 Task: Explore Airbnb accommodation in Ashgabat, Turkmenistan from 2nd December, 2023 to 5th December, 2023 for 1 adult.1  bedroom having 1 bed and 1 bathroom. Property type can be hotel. Booking option can be shelf check-in. Look for 4 properties as per requirement.
Action: Mouse moved to (563, 80)
Screenshot: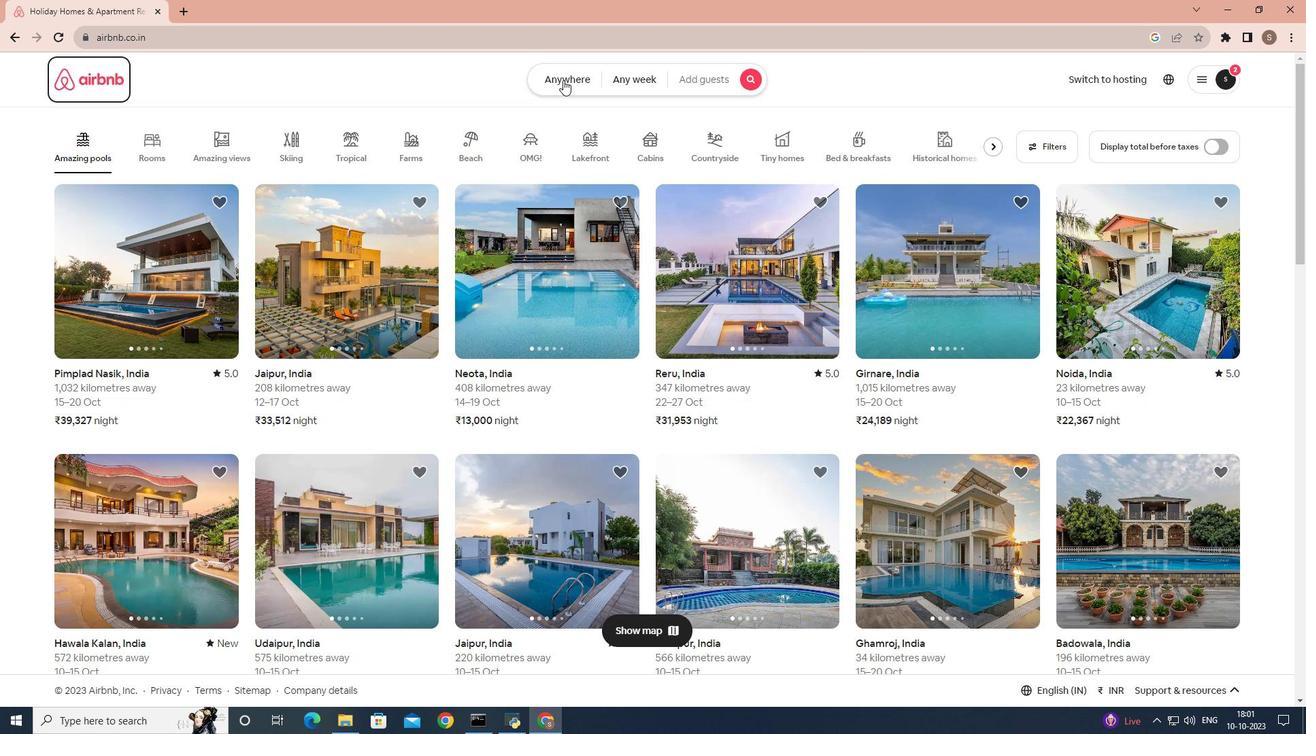 
Action: Mouse pressed left at (563, 80)
Screenshot: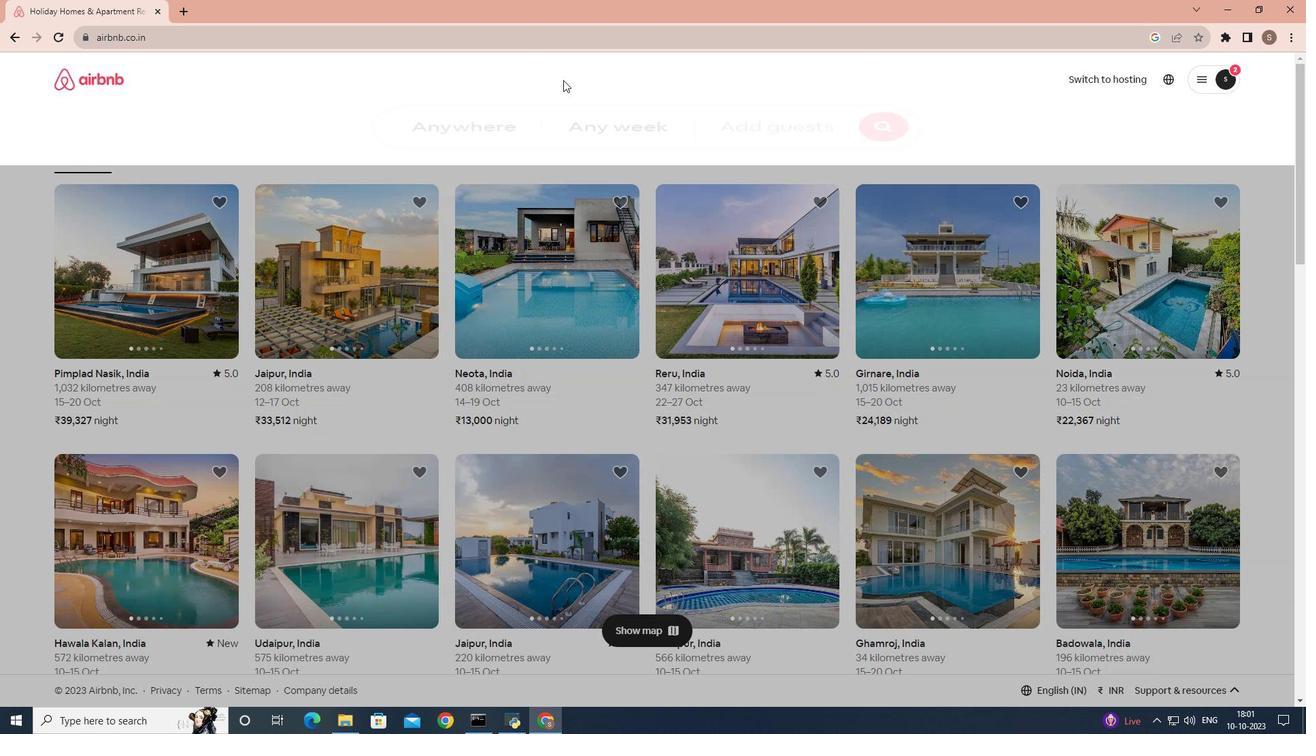 
Action: Mouse moved to (515, 125)
Screenshot: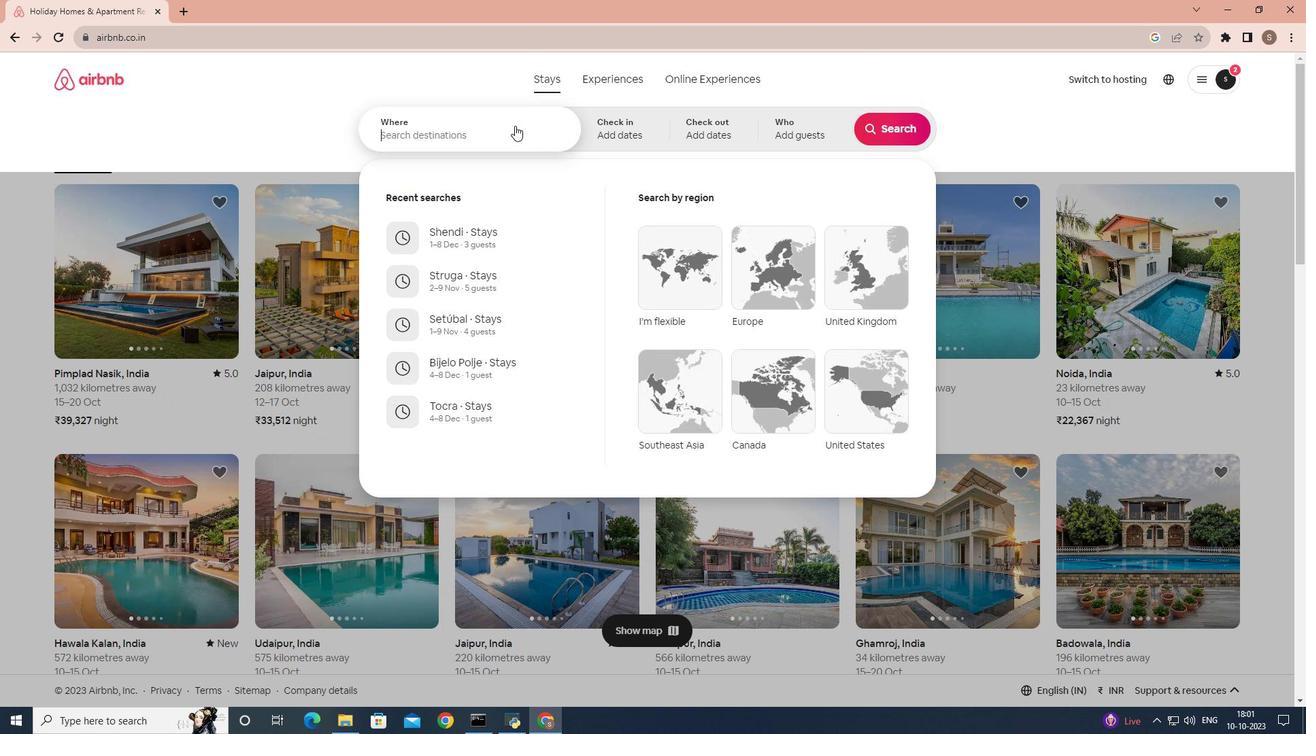 
Action: Mouse pressed left at (515, 125)
Screenshot: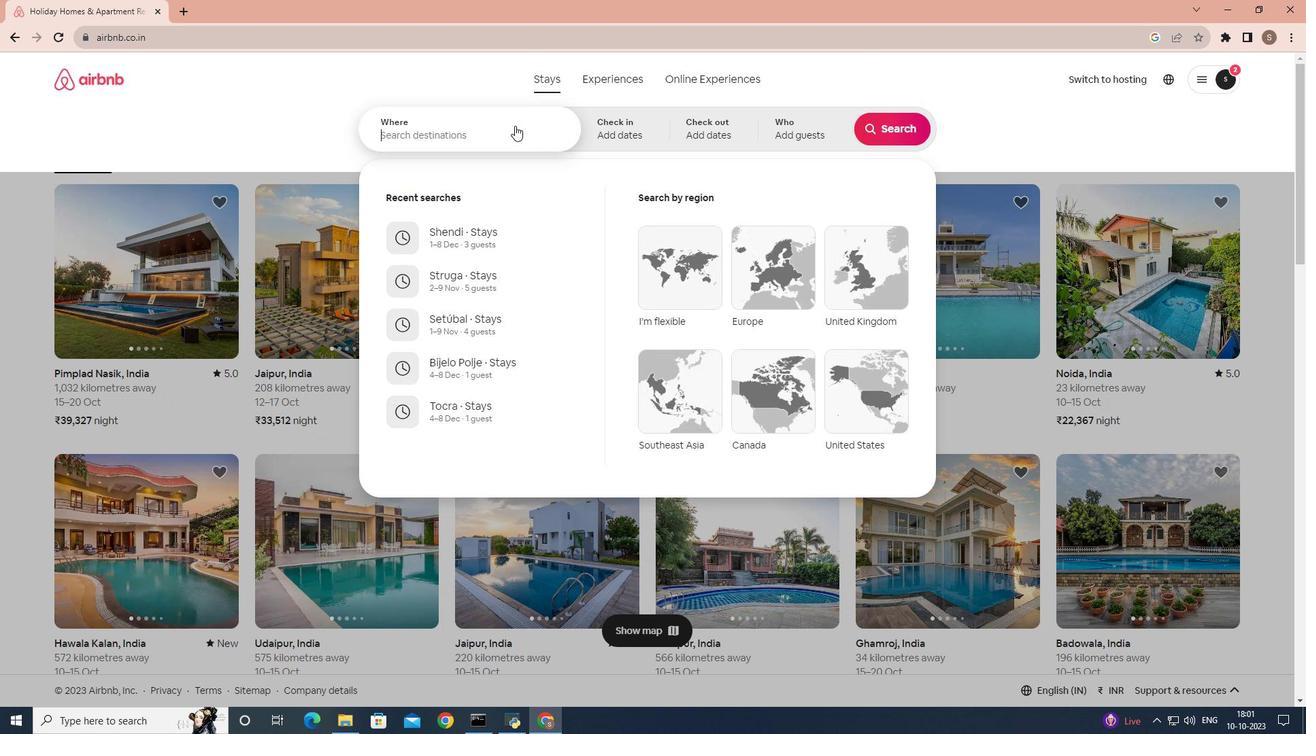 
Action: Key pressed <Key.shift>Ashgabat,<Key.space><Key.shift>Turkmenistan
Screenshot: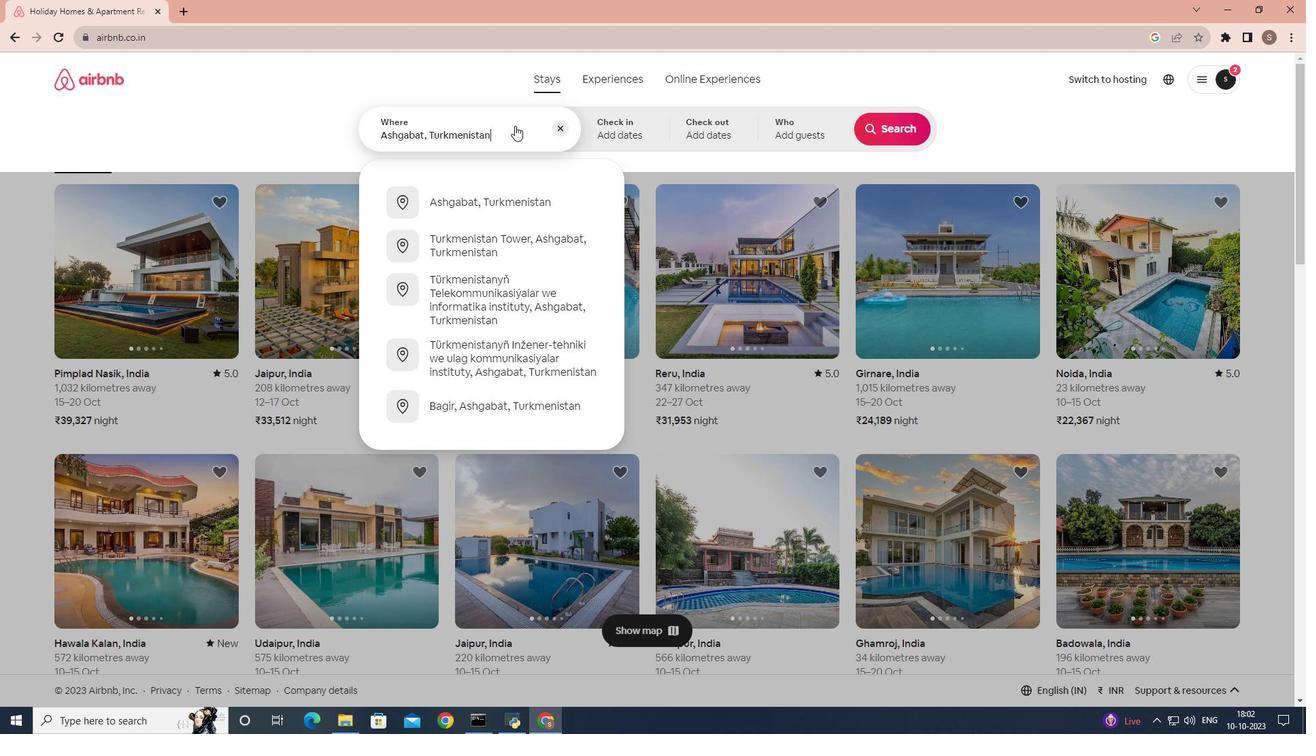 
Action: Mouse moved to (526, 191)
Screenshot: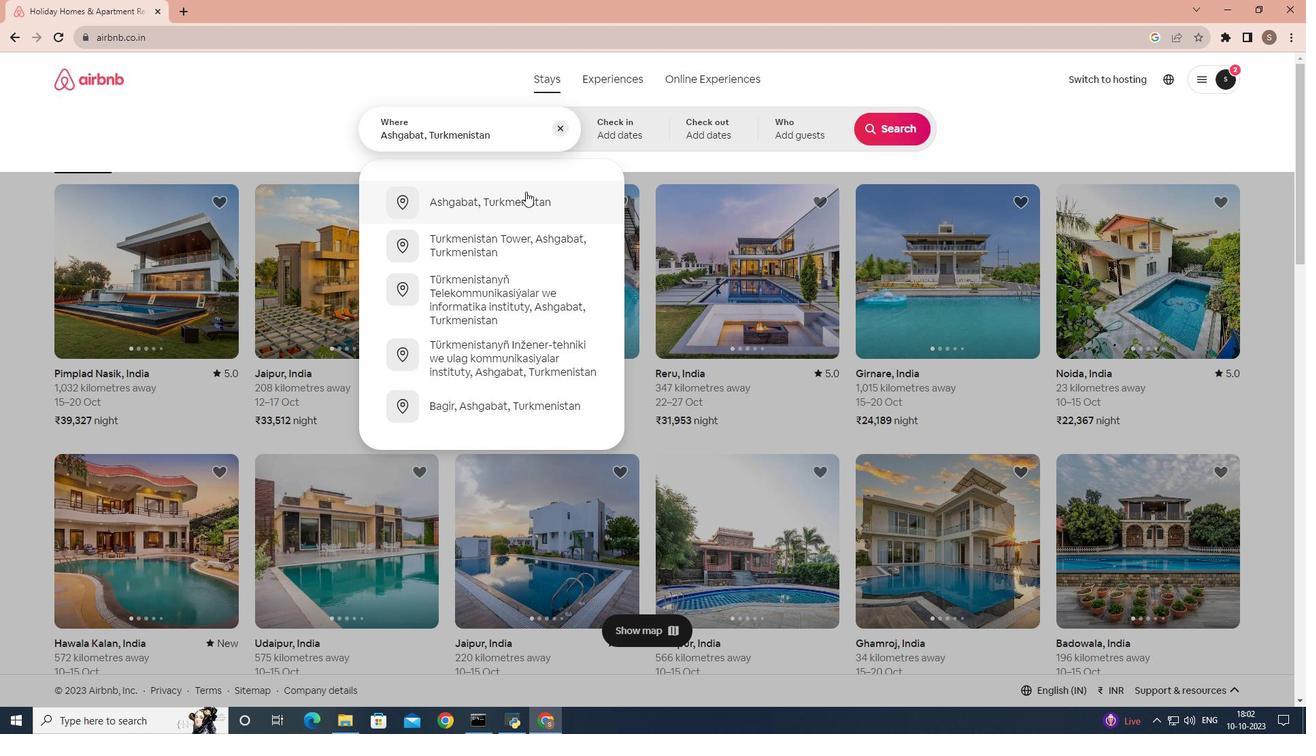 
Action: Mouse pressed left at (526, 191)
Screenshot: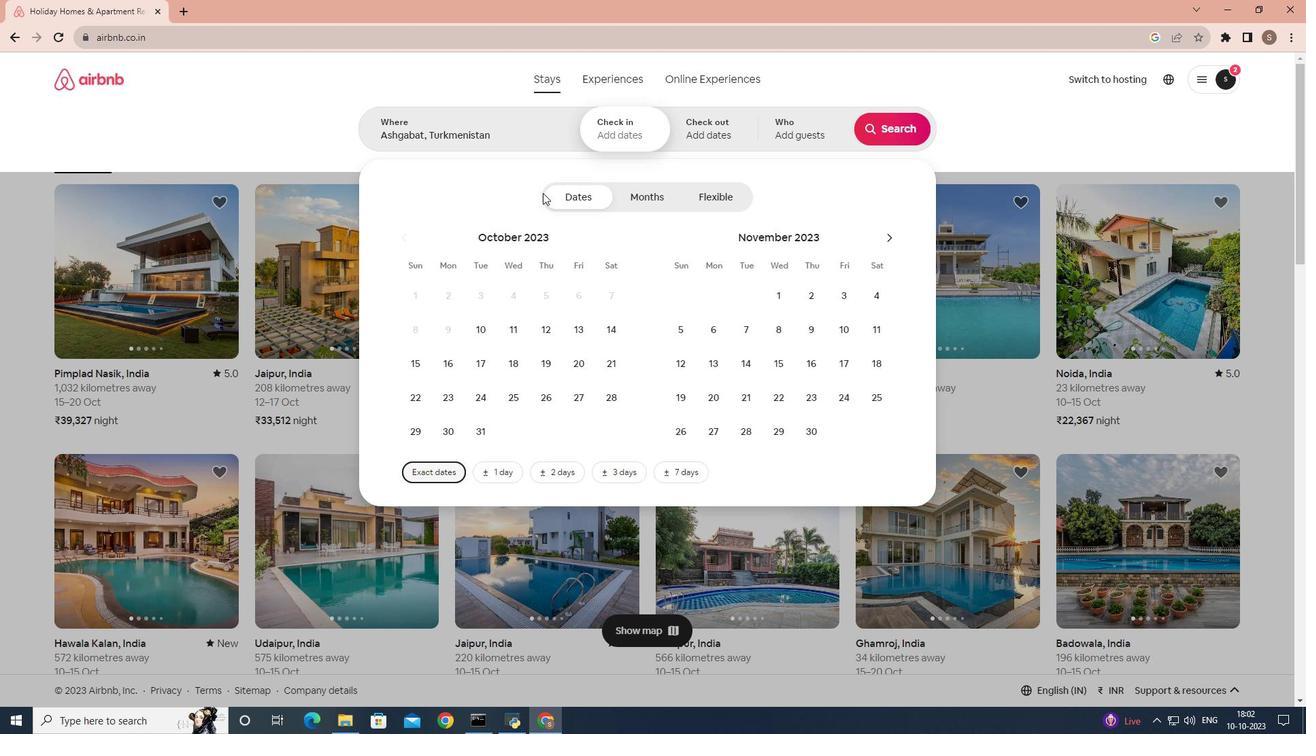 
Action: Mouse moved to (887, 231)
Screenshot: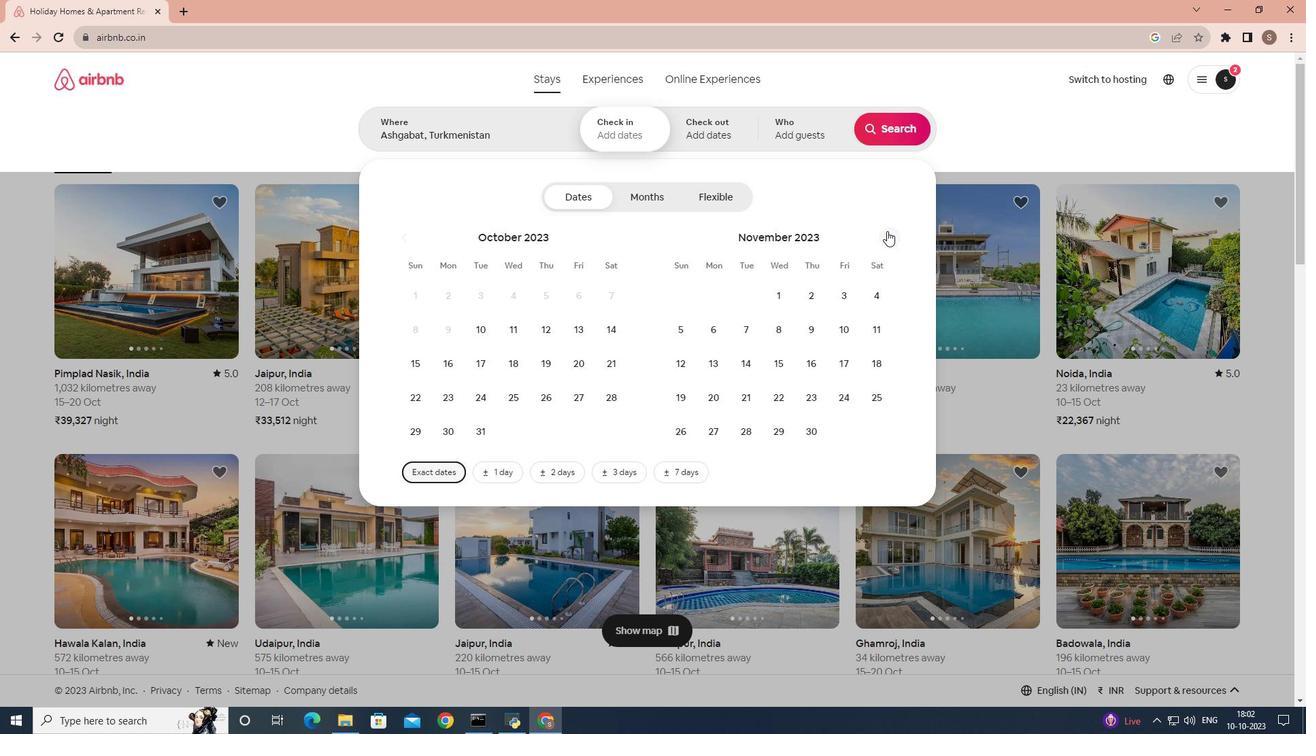 
Action: Mouse pressed left at (887, 231)
Screenshot: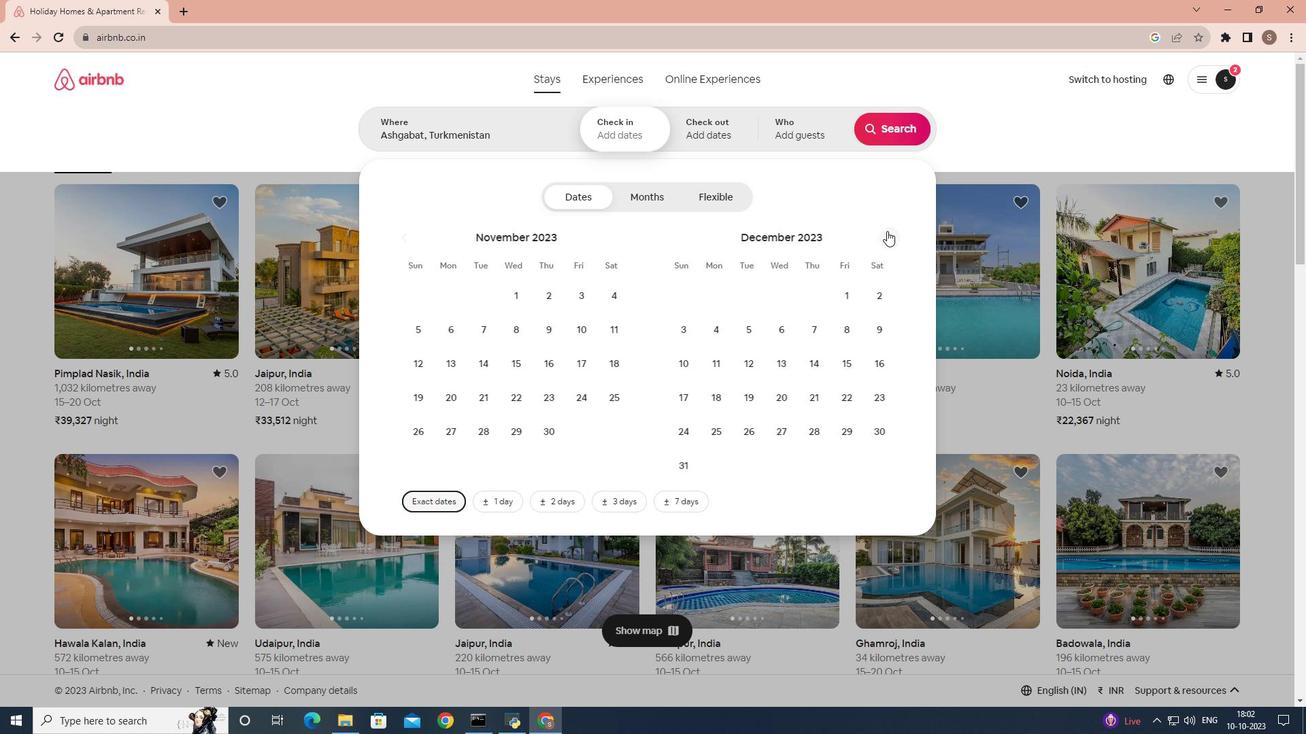 
Action: Mouse moved to (871, 301)
Screenshot: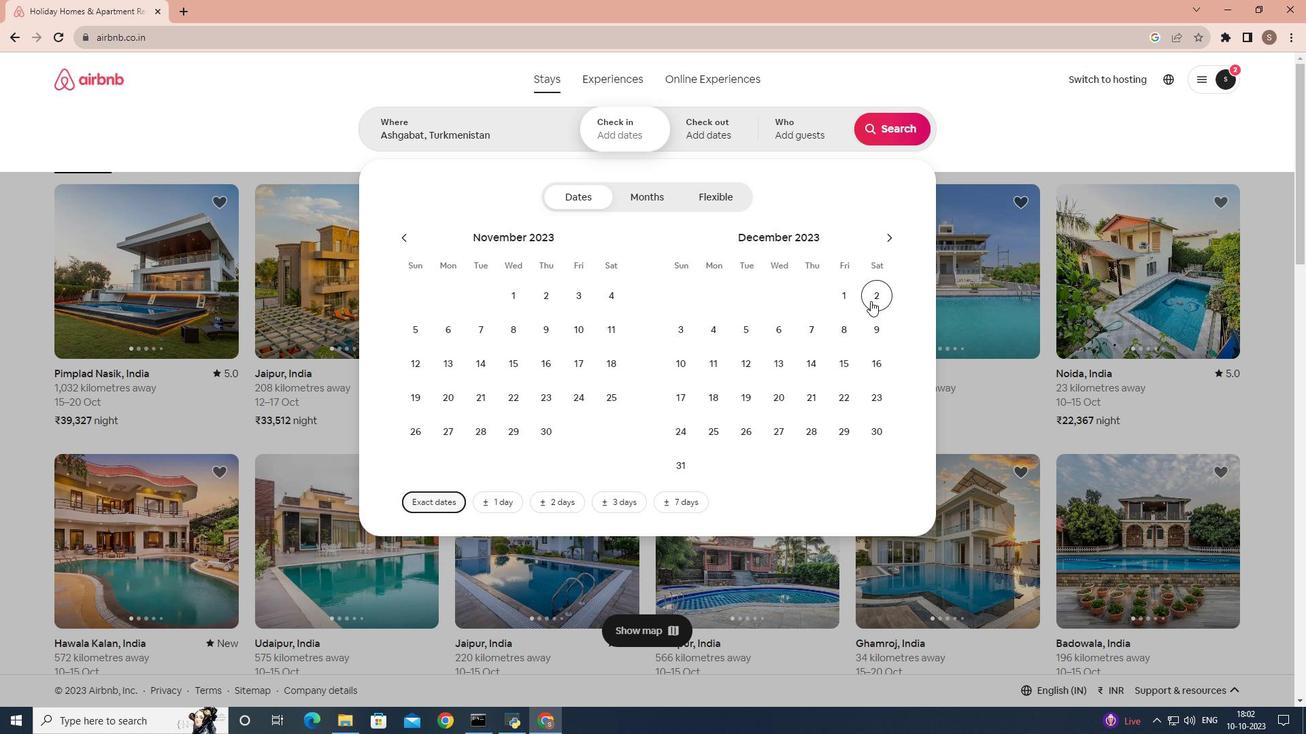 
Action: Mouse pressed left at (871, 301)
Screenshot: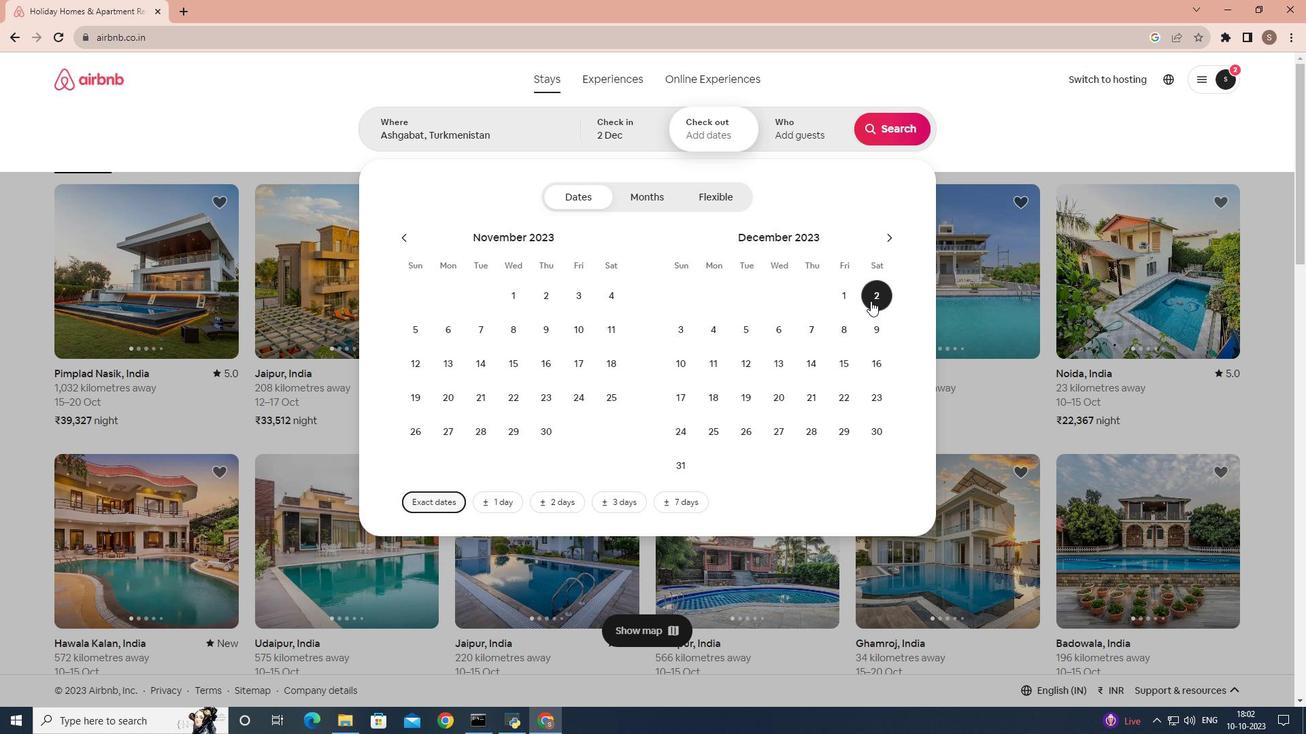 
Action: Mouse moved to (745, 331)
Screenshot: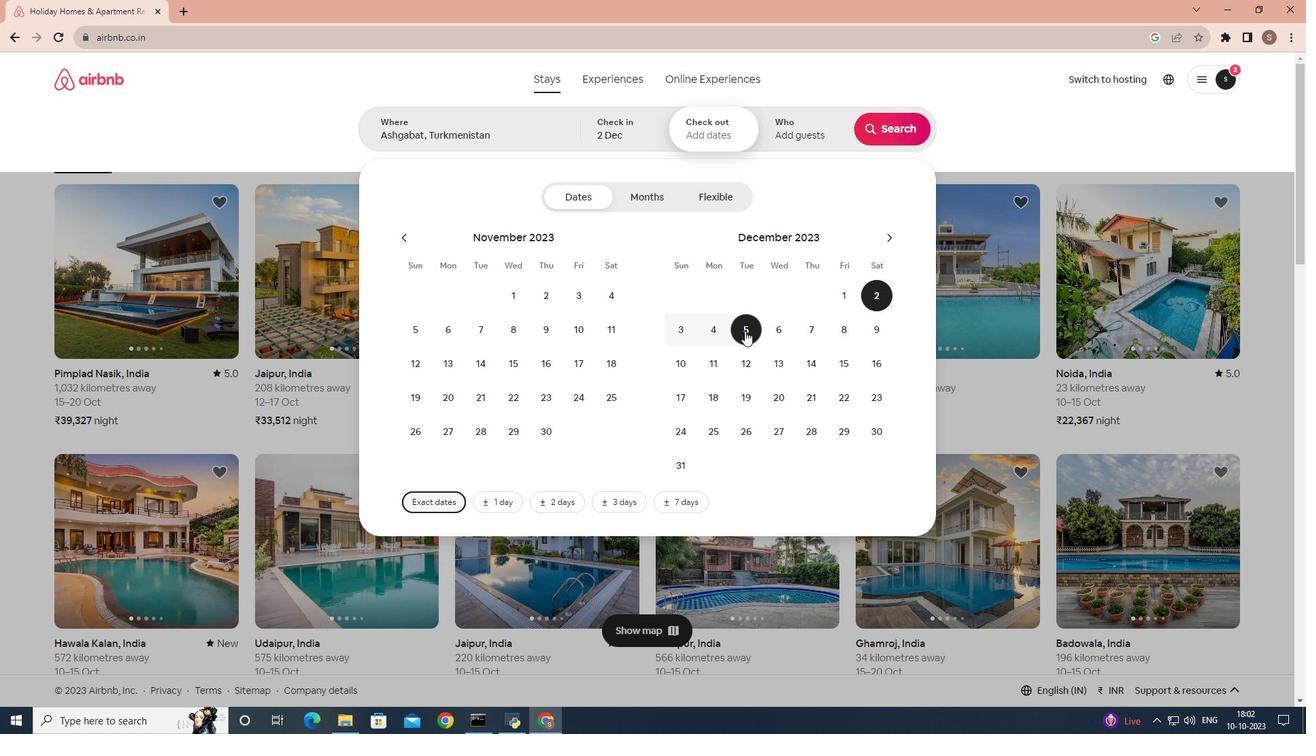 
Action: Mouse pressed left at (745, 331)
Screenshot: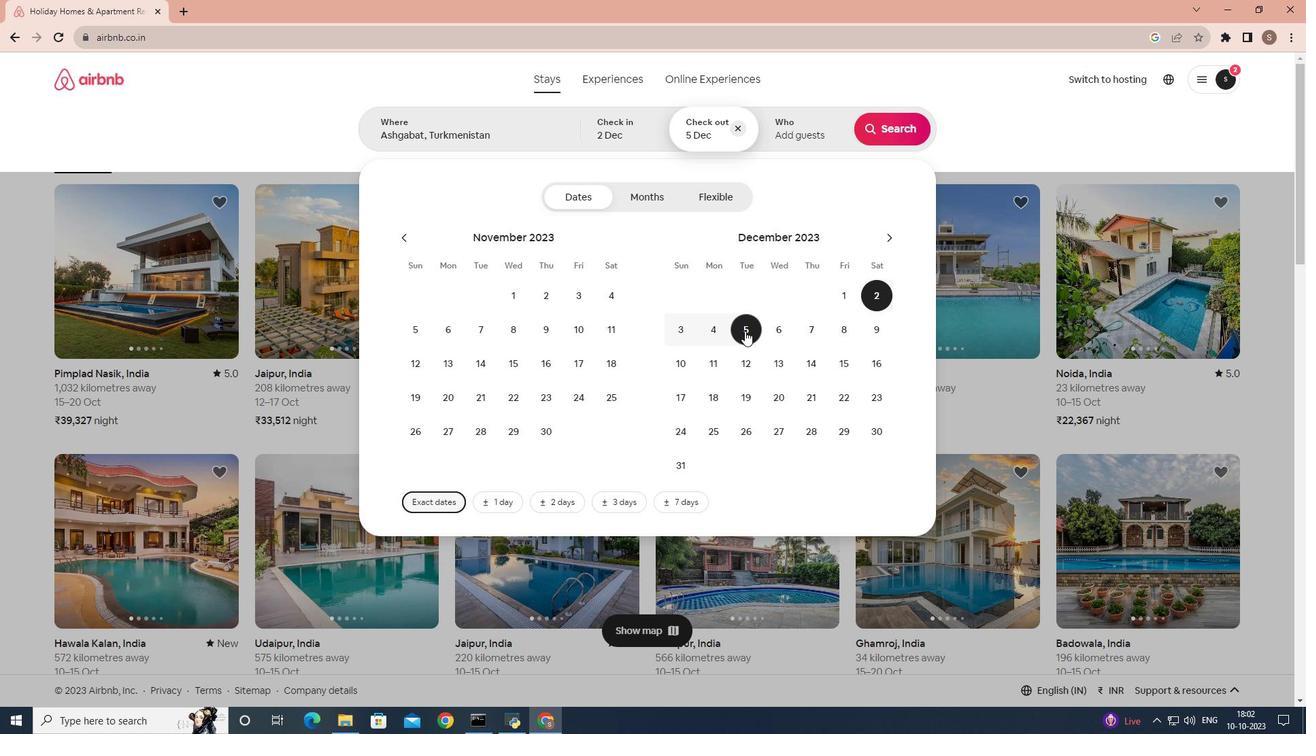 
Action: Mouse moved to (815, 142)
Screenshot: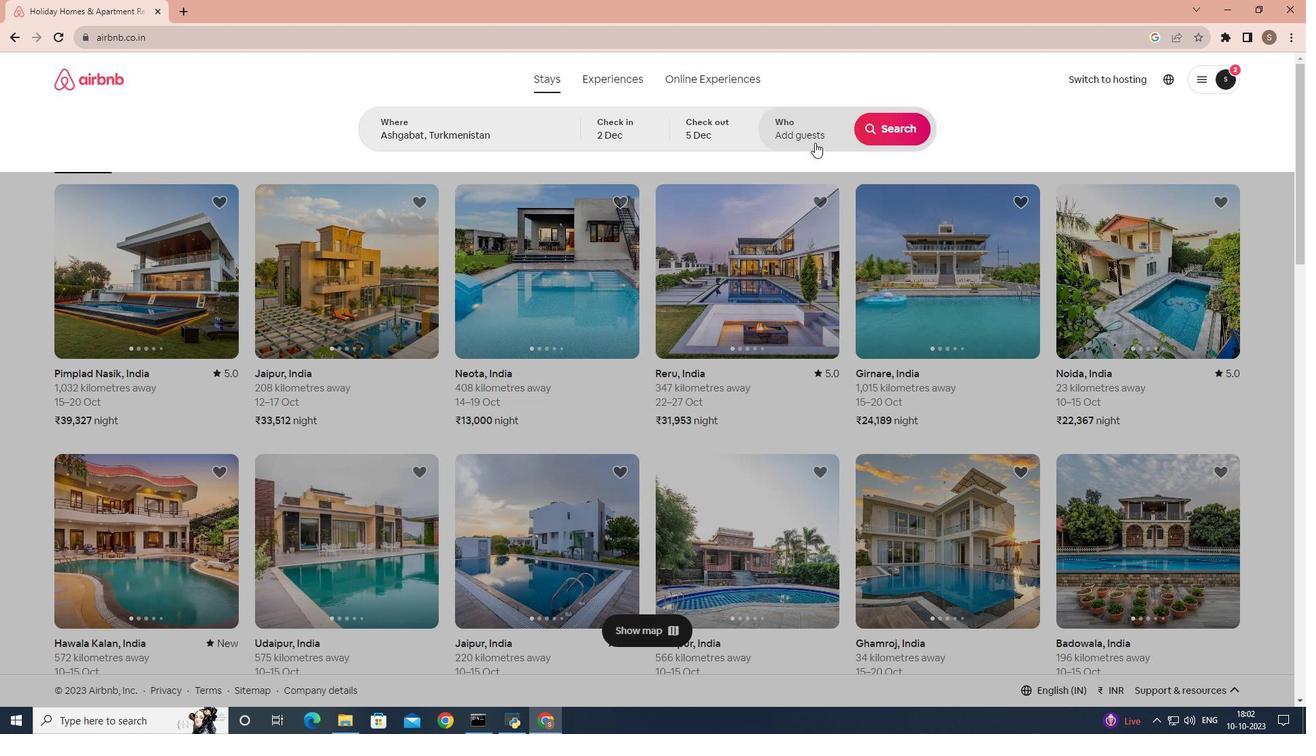 
Action: Mouse pressed left at (815, 142)
Screenshot: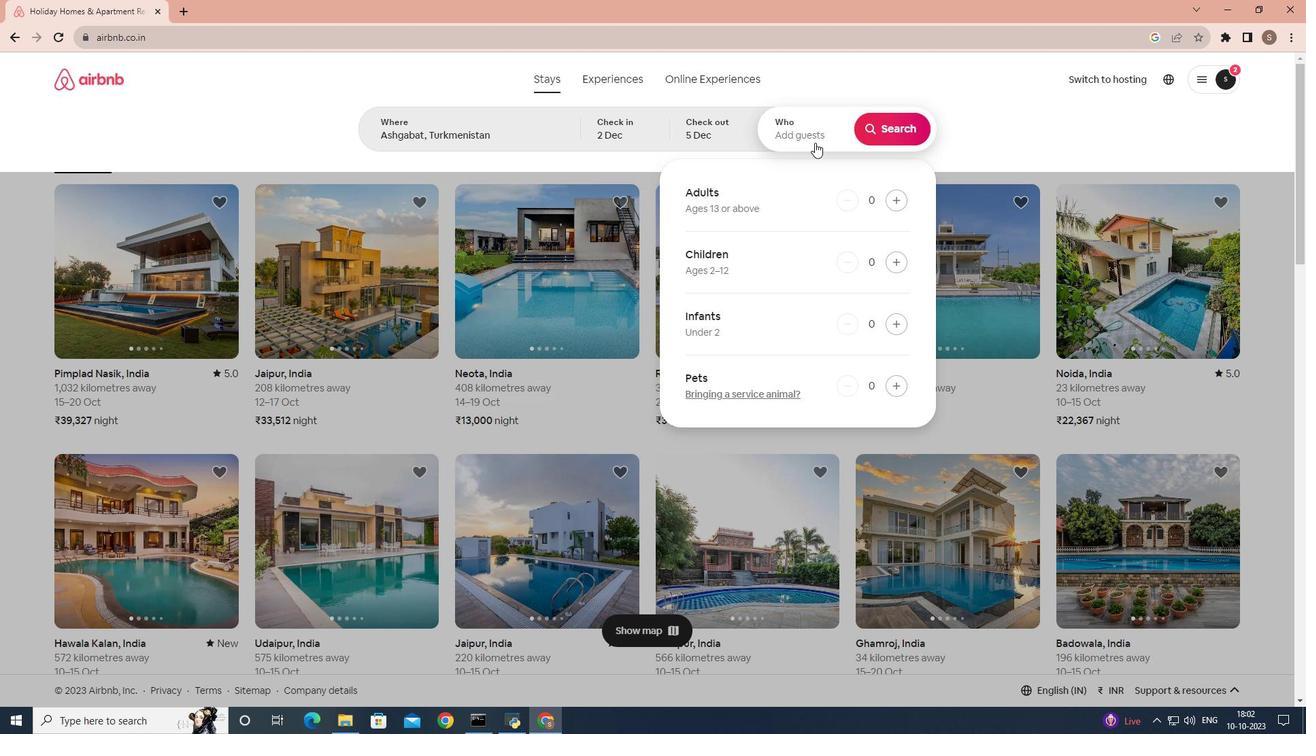 
Action: Mouse moved to (896, 198)
Screenshot: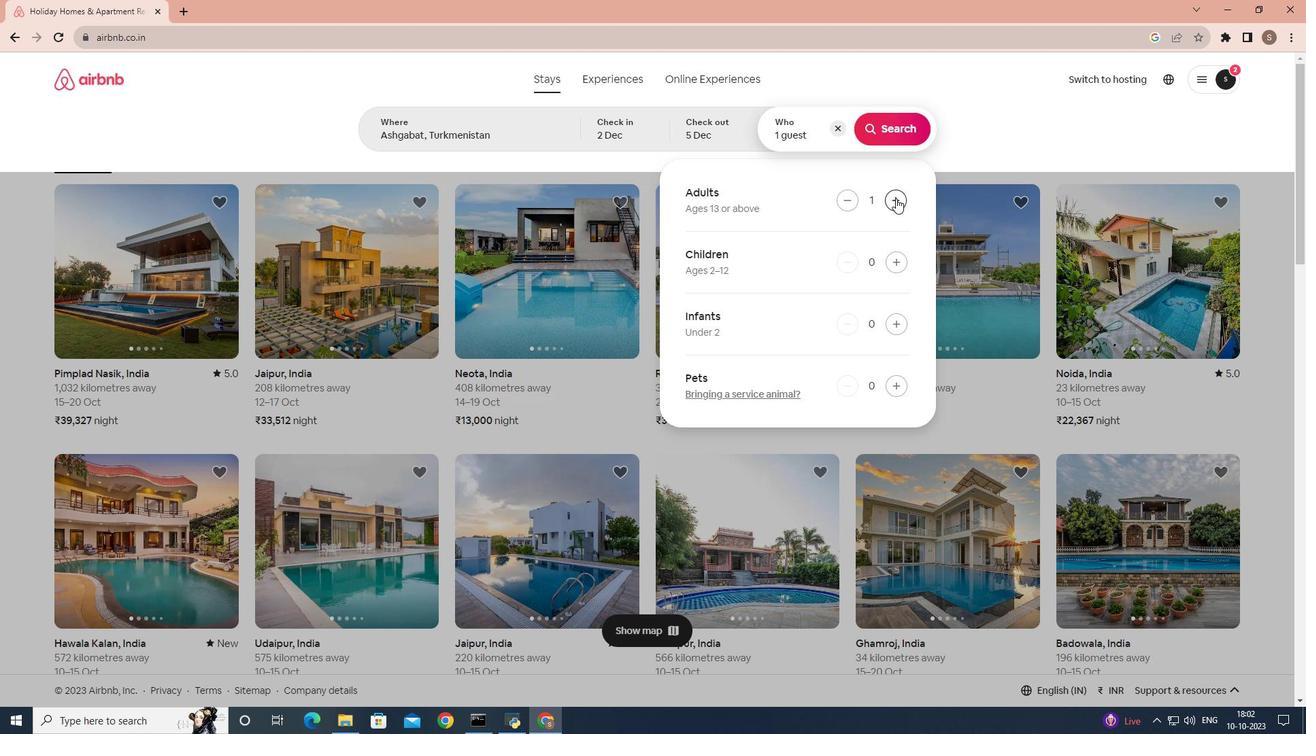 
Action: Mouse pressed left at (896, 198)
Screenshot: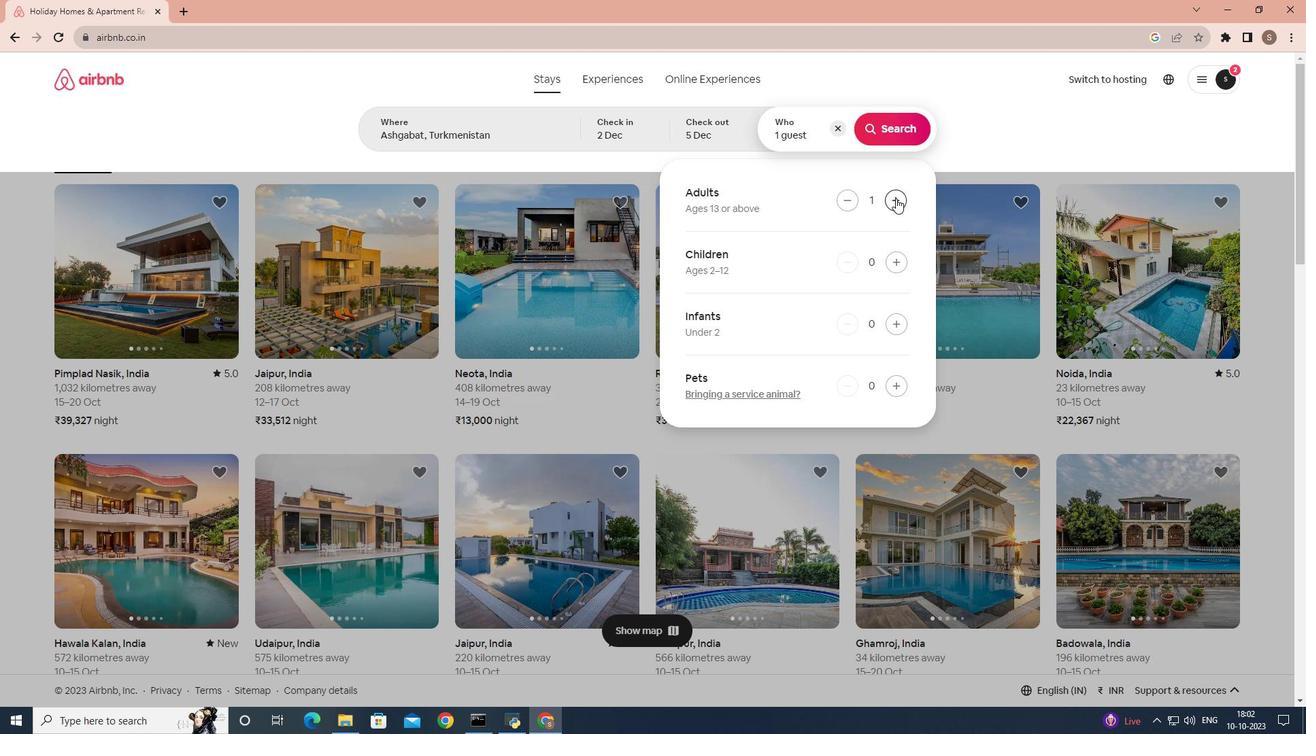 
Action: Mouse moved to (895, 125)
Screenshot: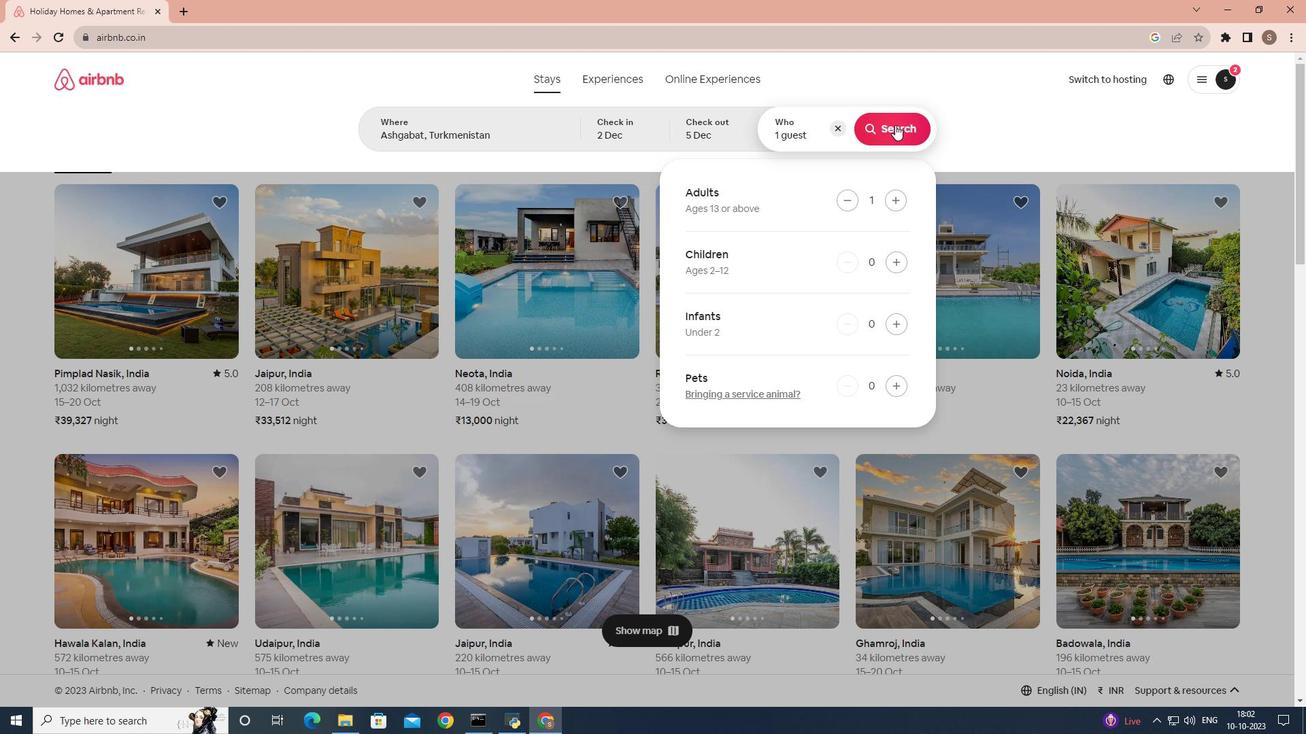 
Action: Mouse pressed left at (895, 125)
Screenshot: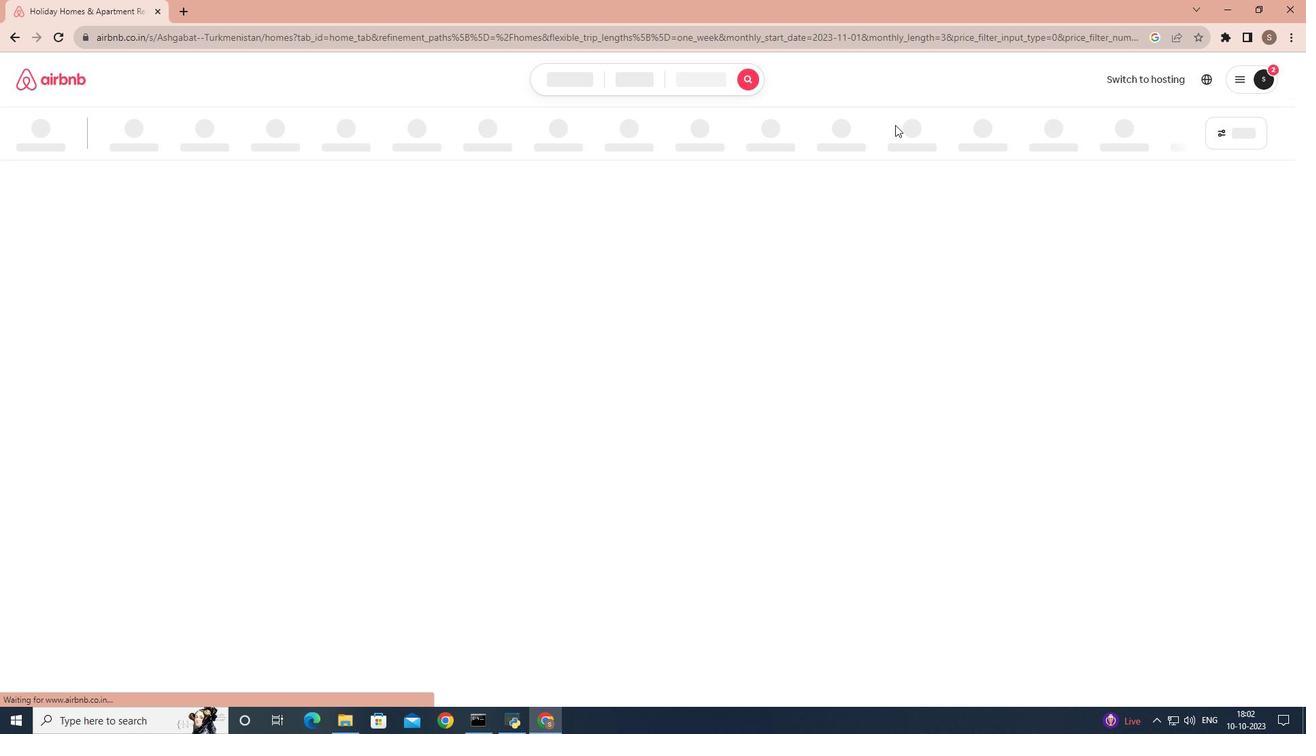 
Action: Mouse moved to (1086, 138)
Screenshot: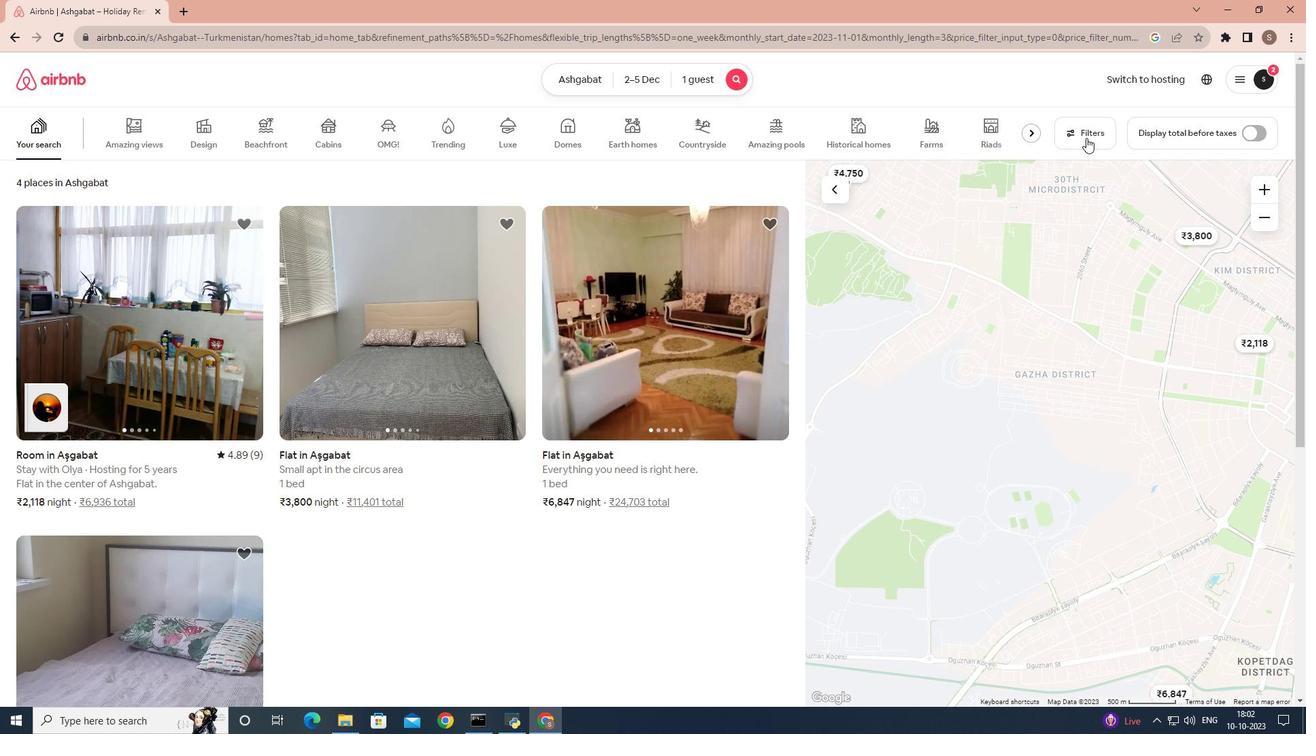 
Action: Mouse pressed left at (1086, 138)
Screenshot: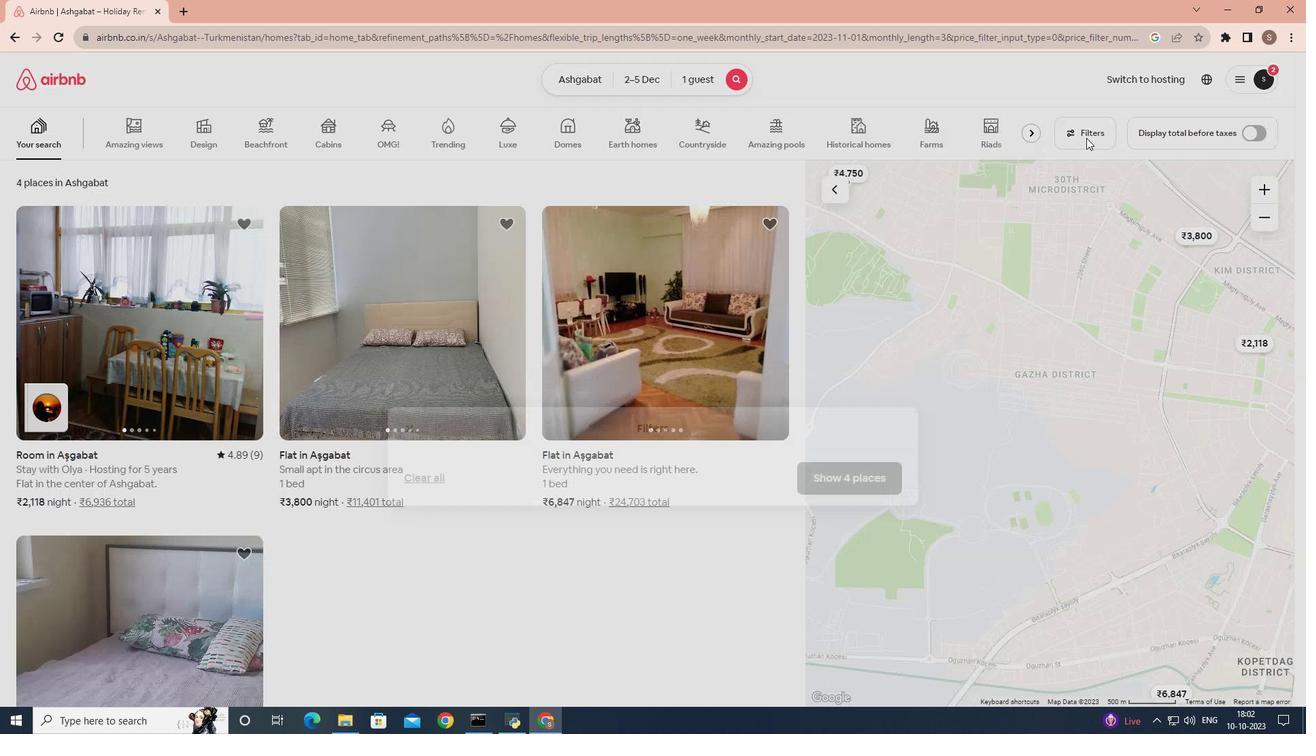 
Action: Mouse moved to (598, 362)
Screenshot: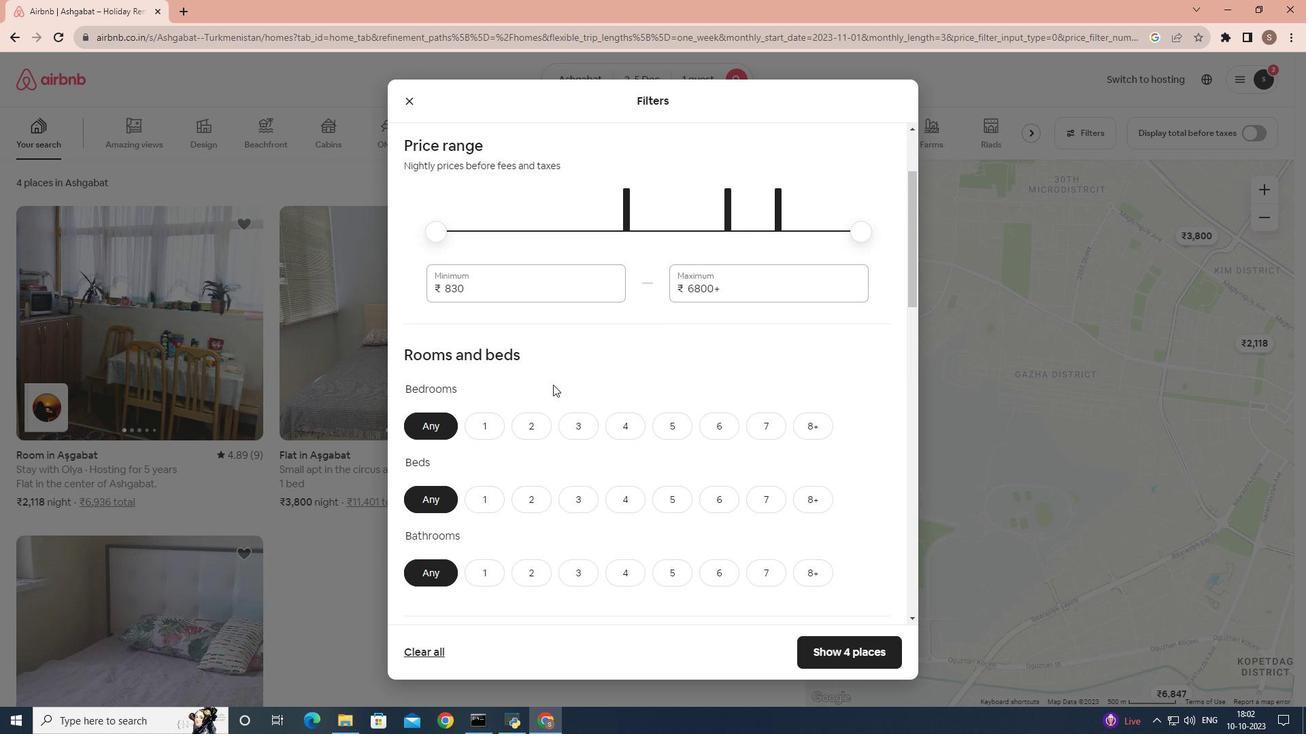 
Action: Mouse scrolled (598, 361) with delta (0, 0)
Screenshot: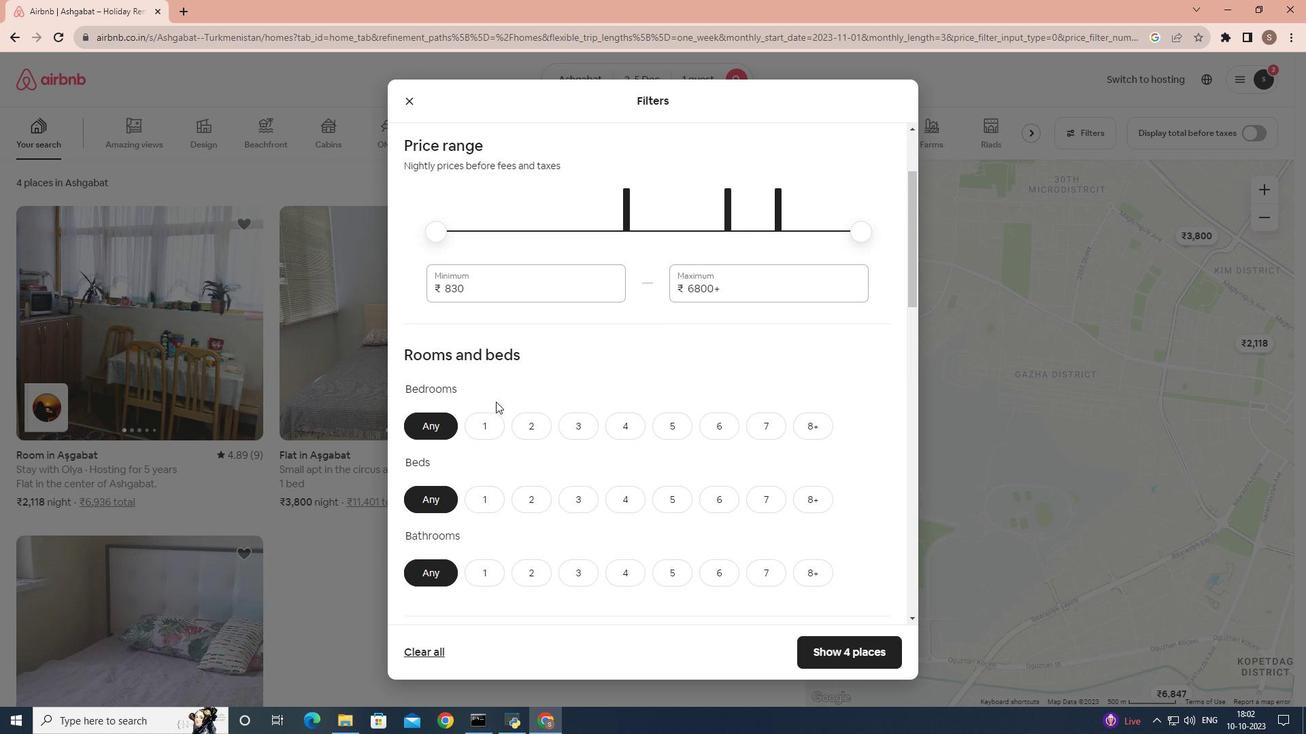 
Action: Mouse moved to (598, 362)
Screenshot: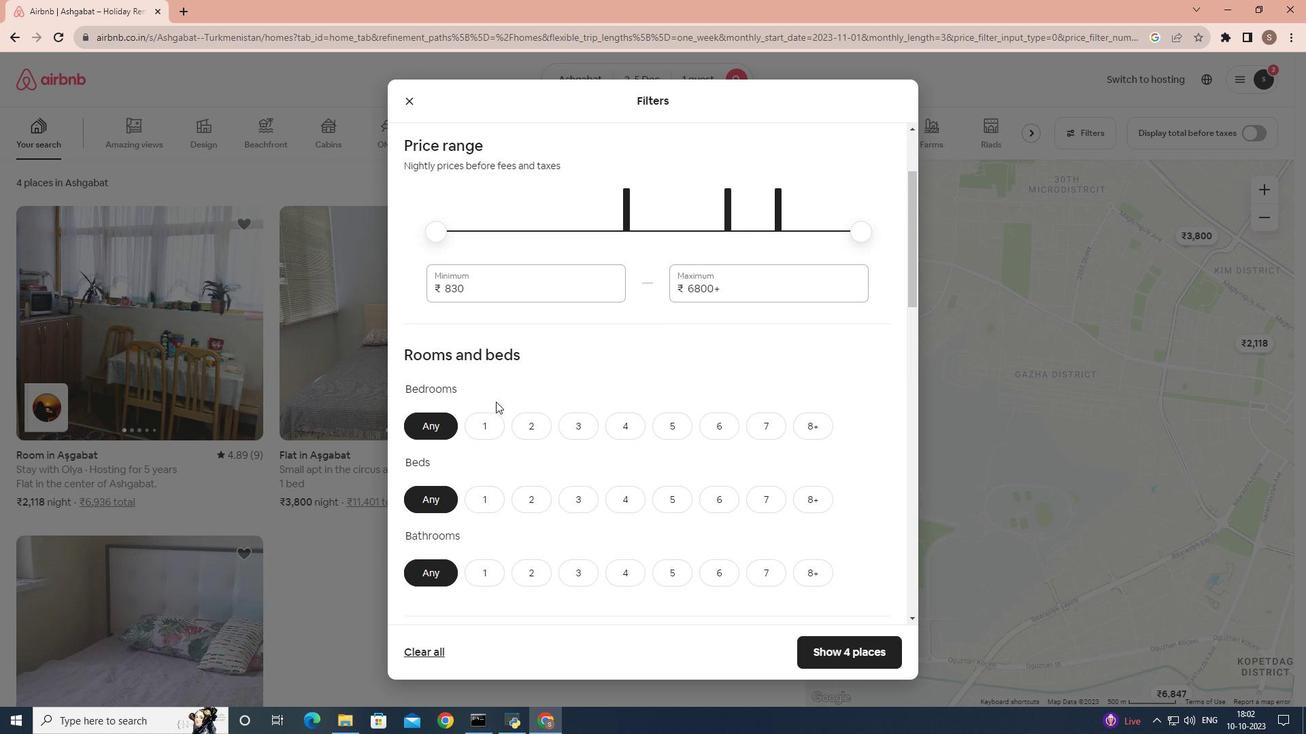 
Action: Mouse scrolled (598, 361) with delta (0, 0)
Screenshot: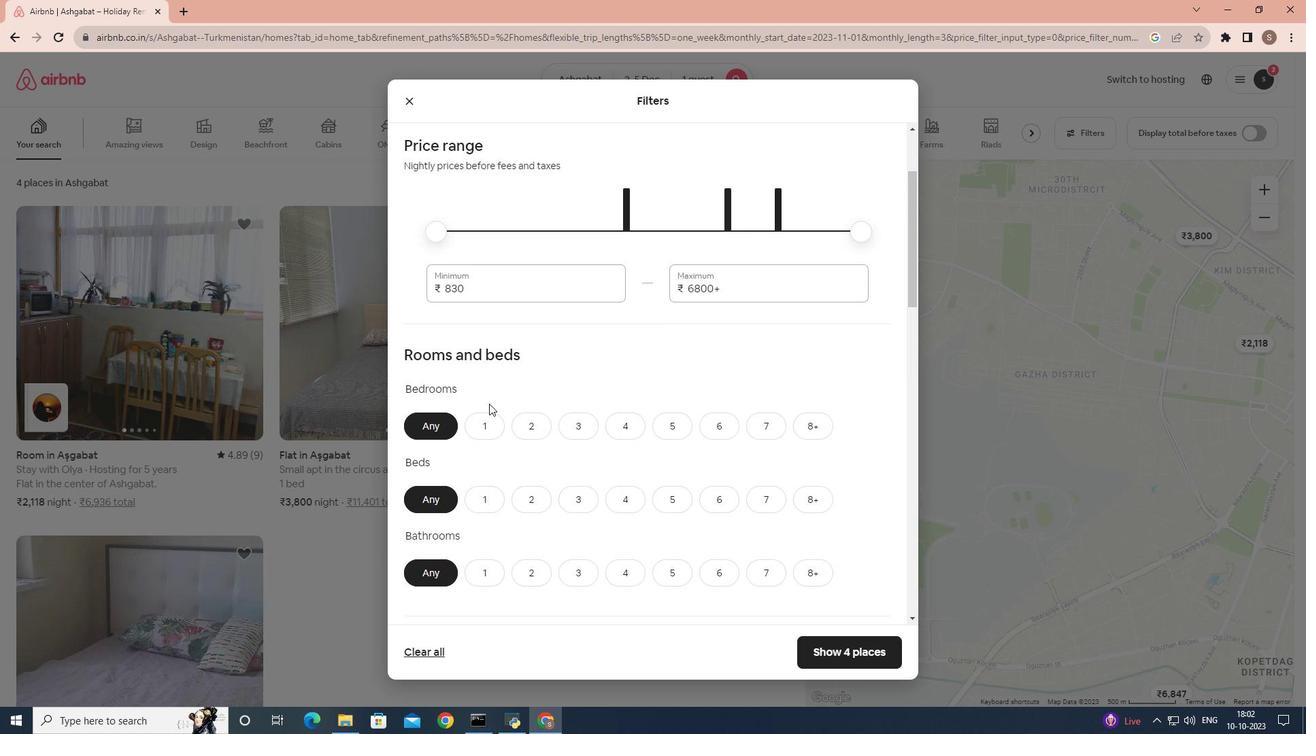 
Action: Mouse moved to (483, 422)
Screenshot: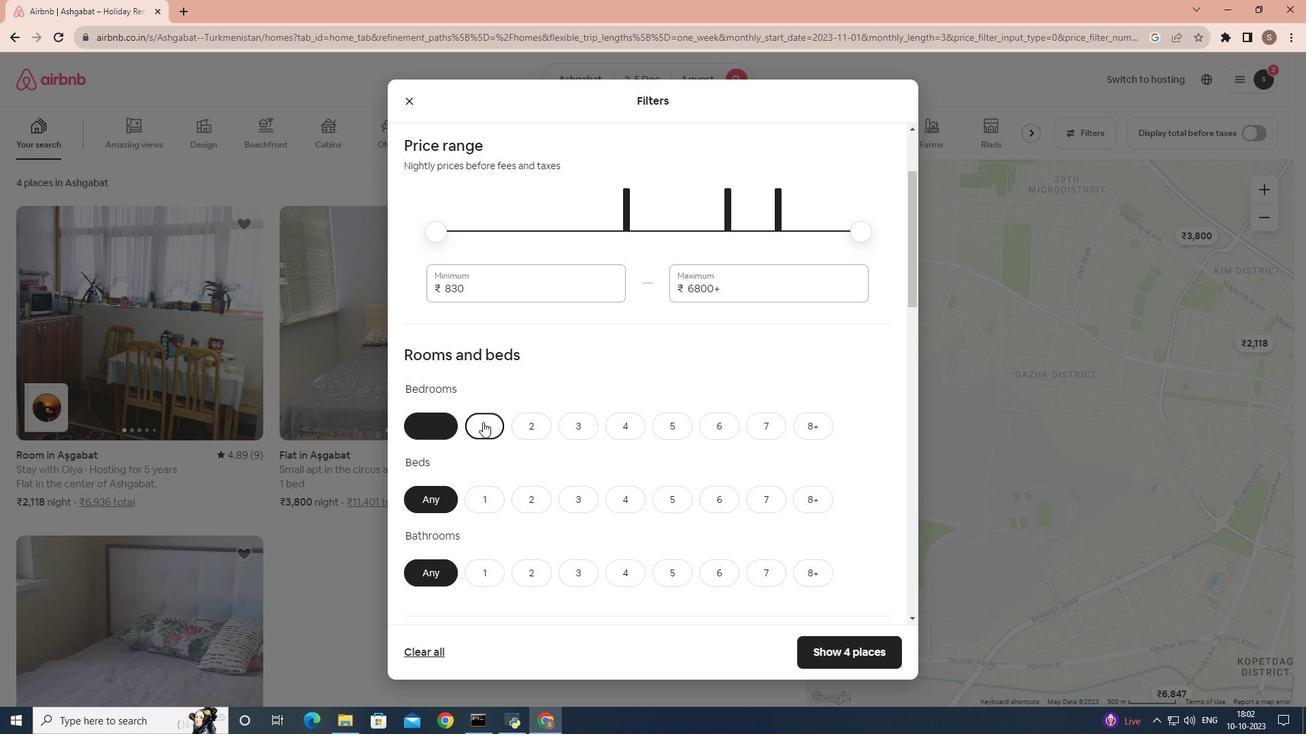 
Action: Mouse pressed left at (483, 422)
Screenshot: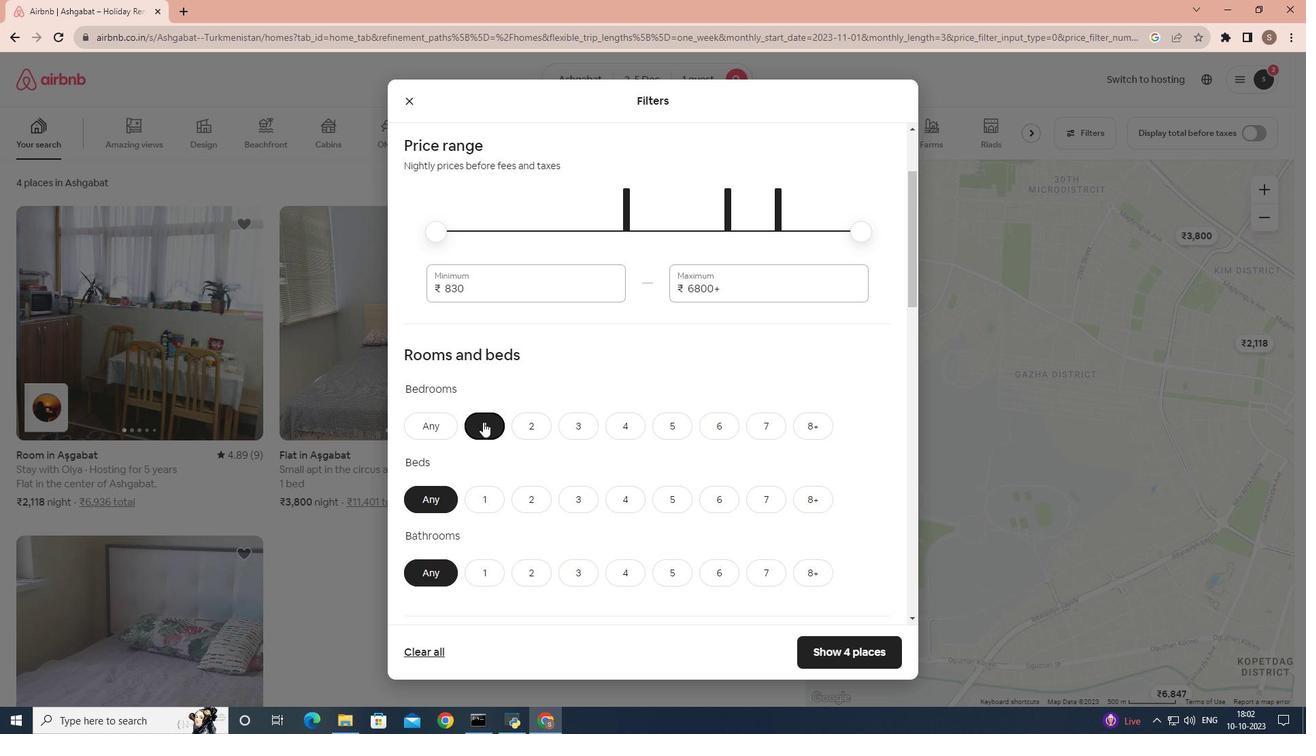 
Action: Mouse scrolled (483, 421) with delta (0, 0)
Screenshot: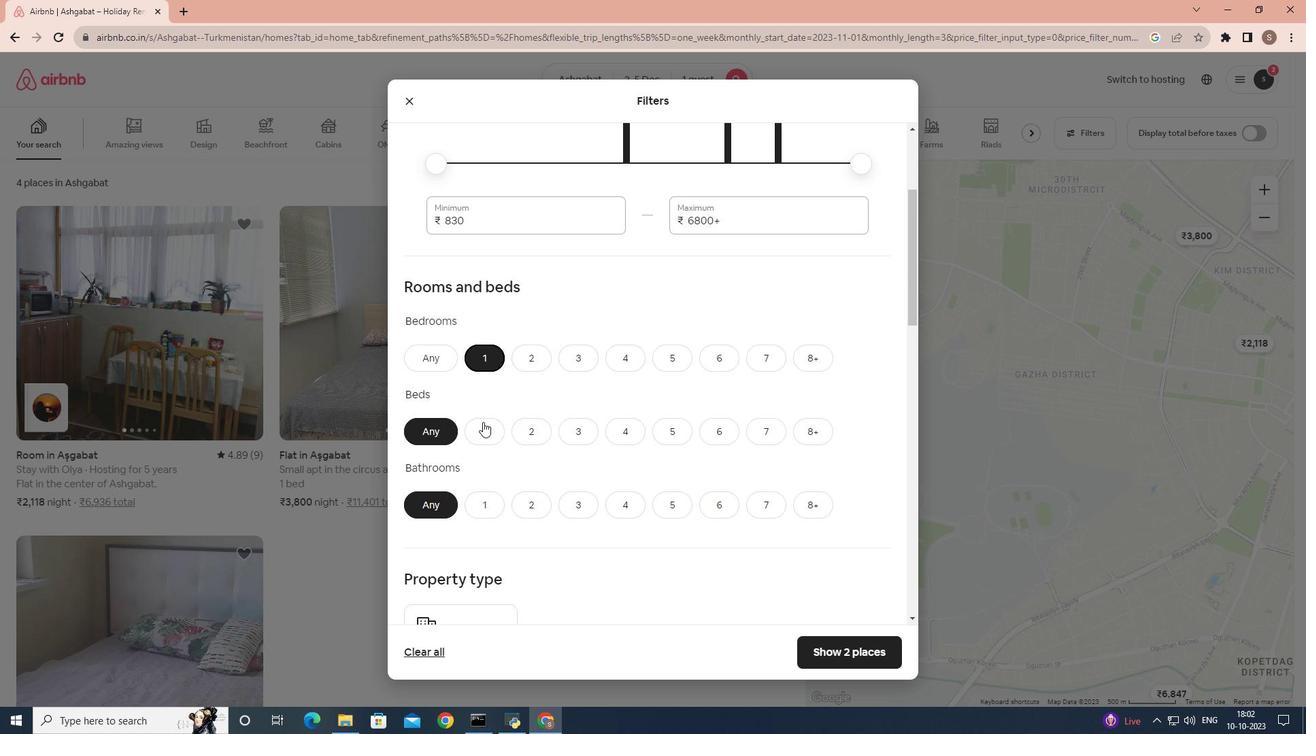 
Action: Mouse moved to (483, 432)
Screenshot: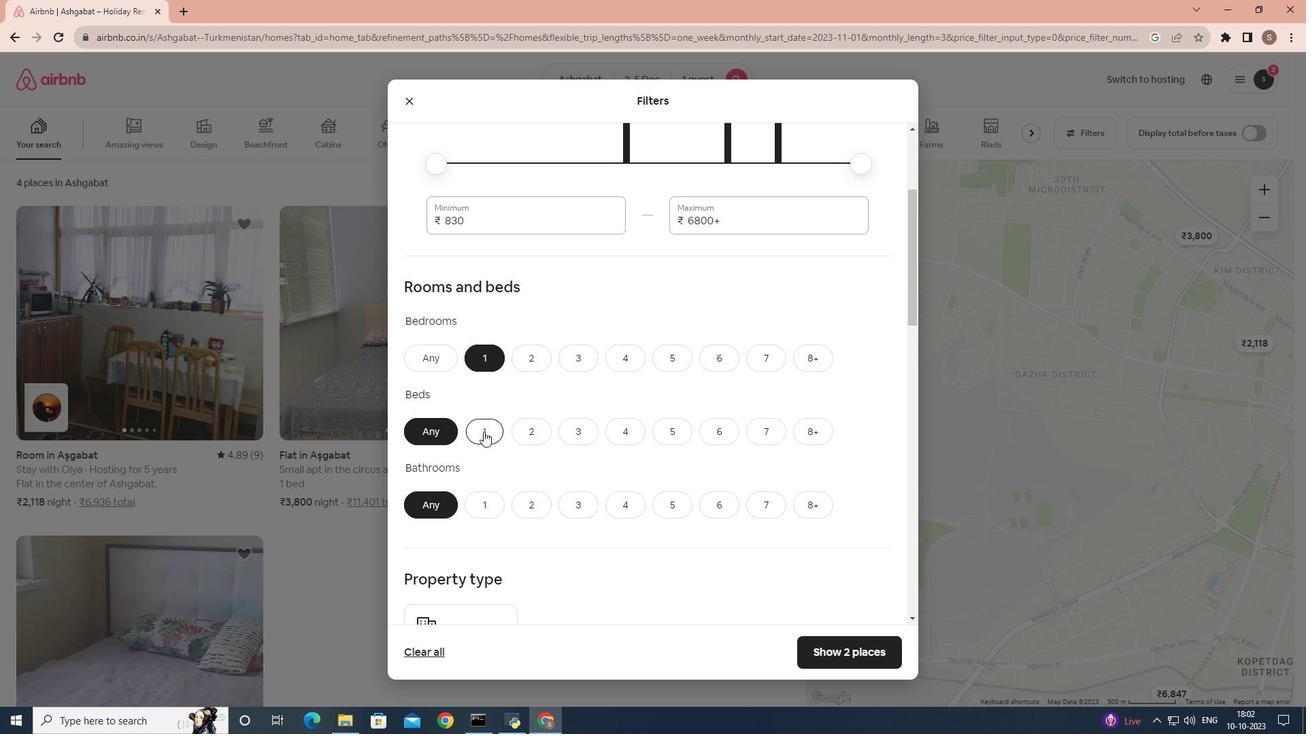 
Action: Mouse pressed left at (483, 432)
Screenshot: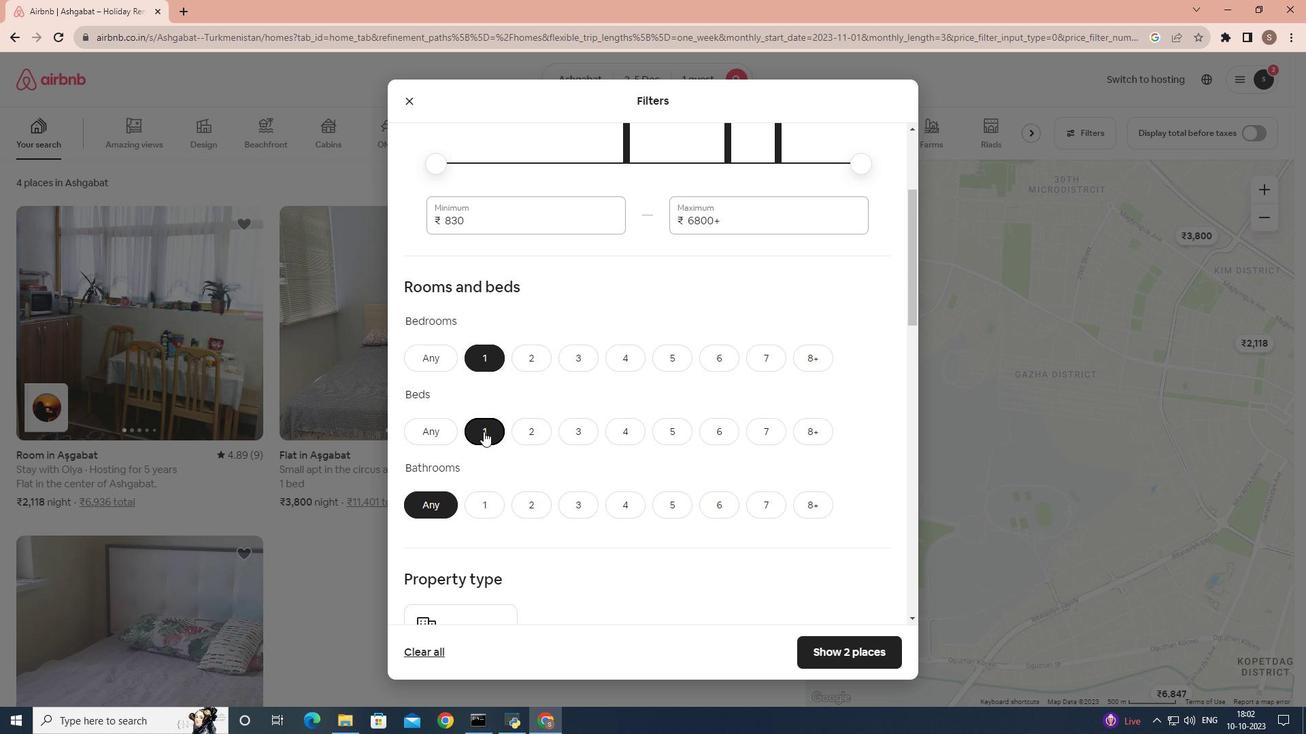 
Action: Mouse scrolled (483, 431) with delta (0, 0)
Screenshot: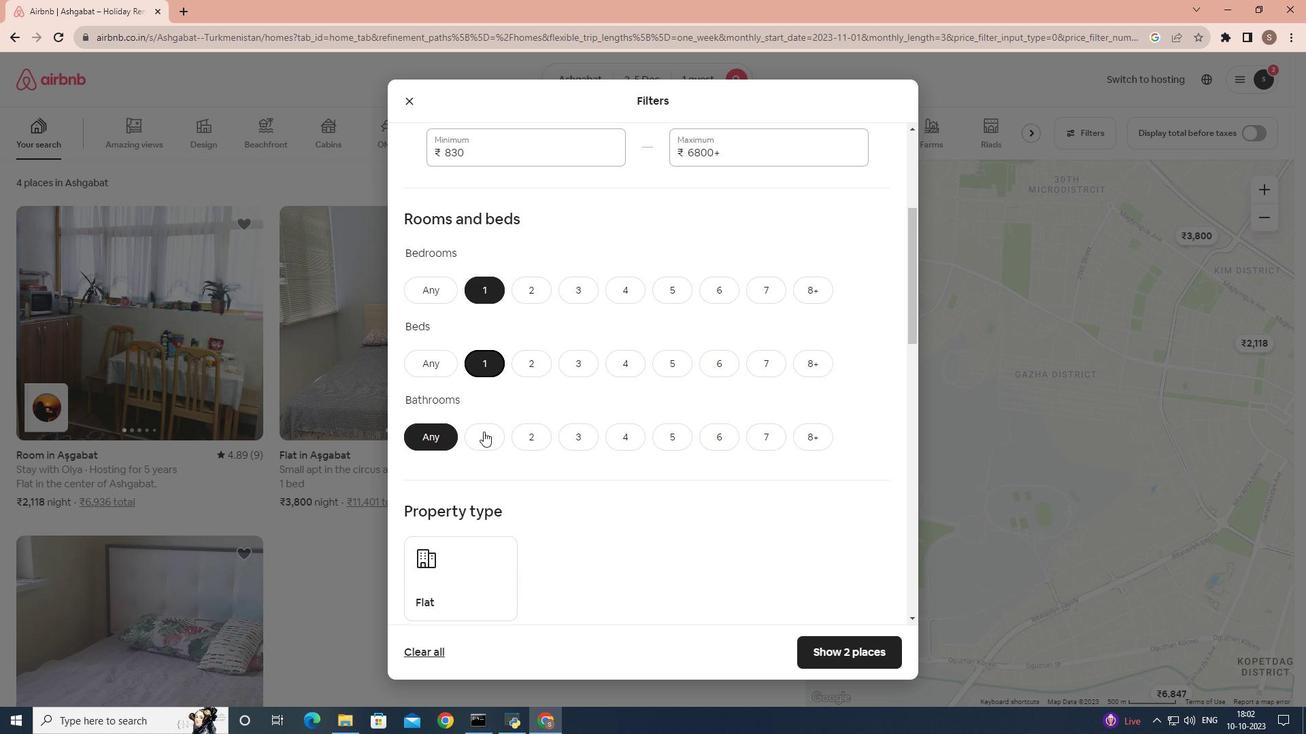 
Action: Mouse scrolled (483, 431) with delta (0, 0)
Screenshot: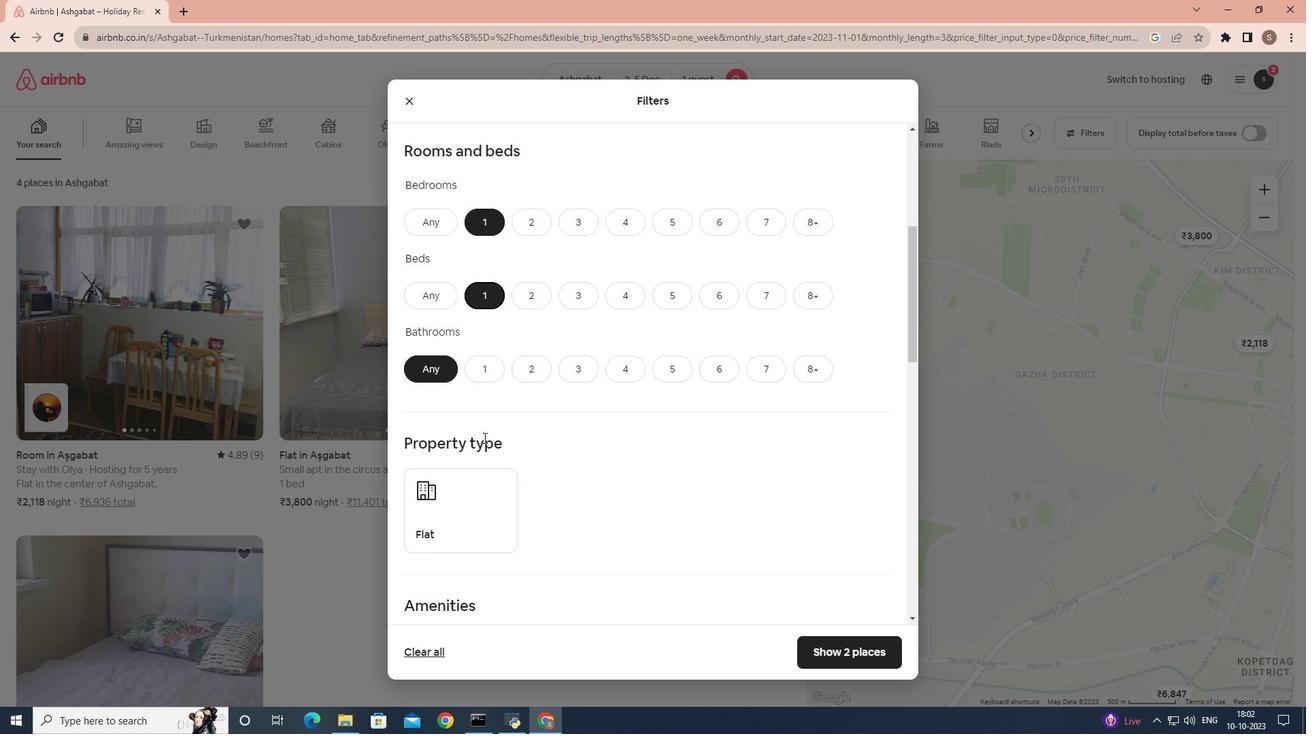 
Action: Mouse moved to (486, 376)
Screenshot: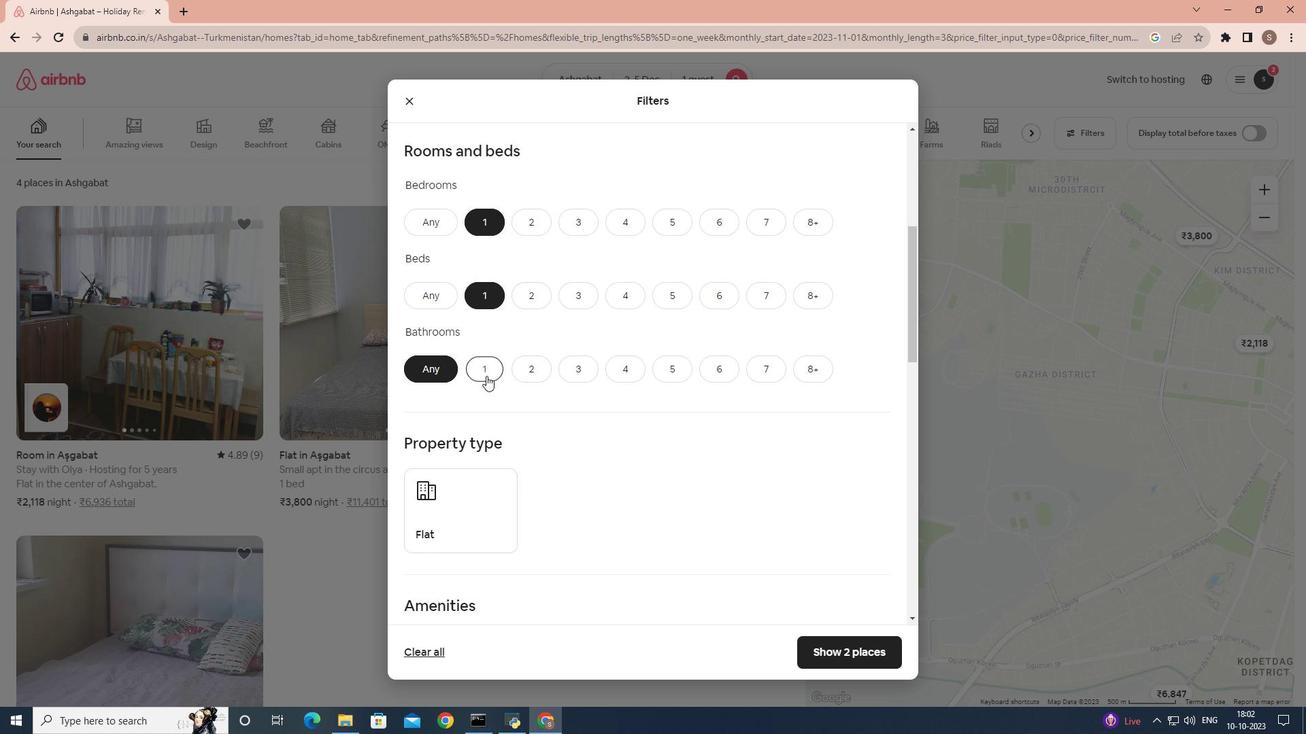 
Action: Mouse pressed left at (486, 376)
Screenshot: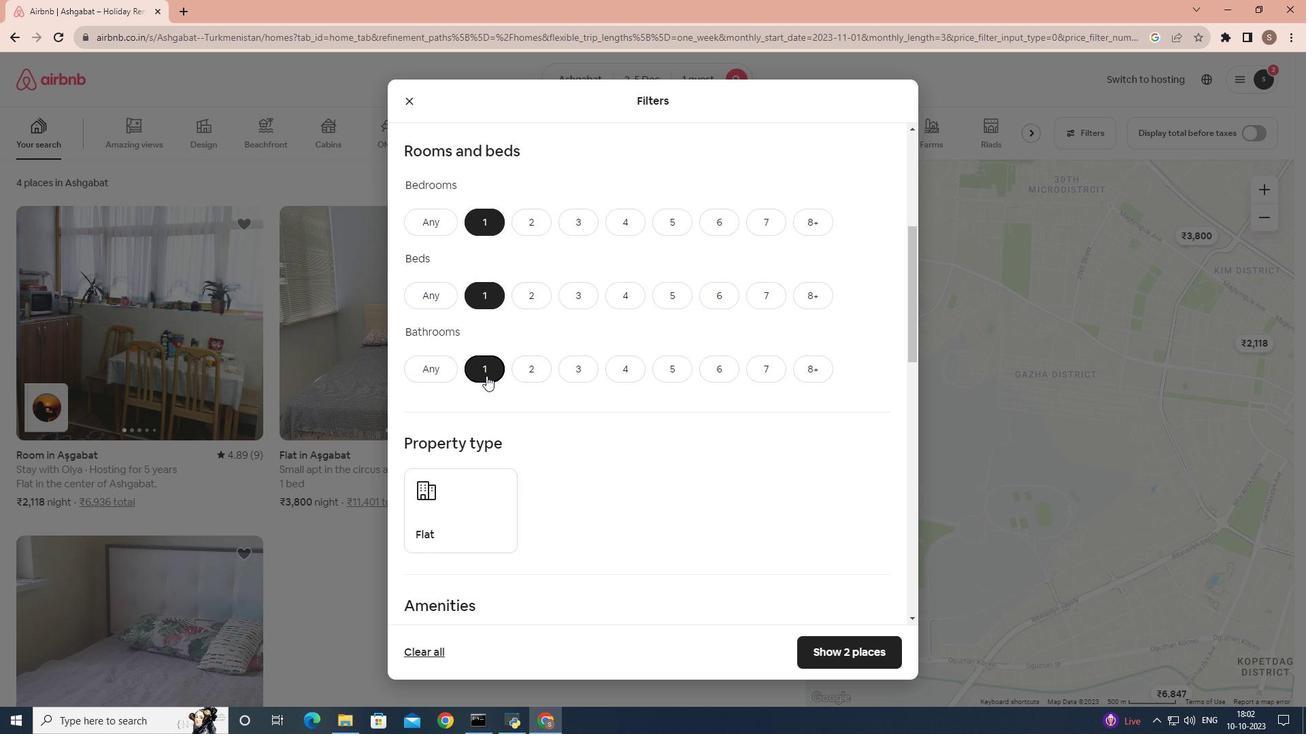 
Action: Mouse moved to (559, 385)
Screenshot: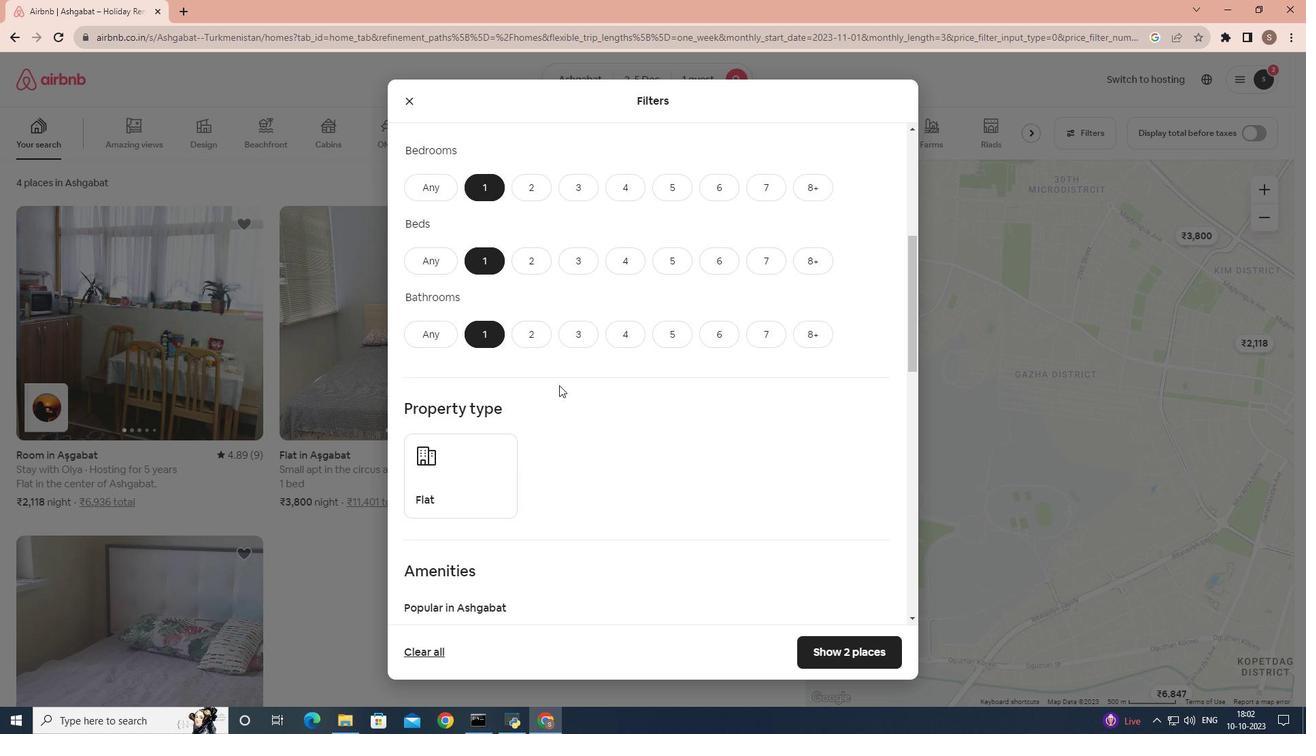 
Action: Mouse scrolled (559, 385) with delta (0, 0)
Screenshot: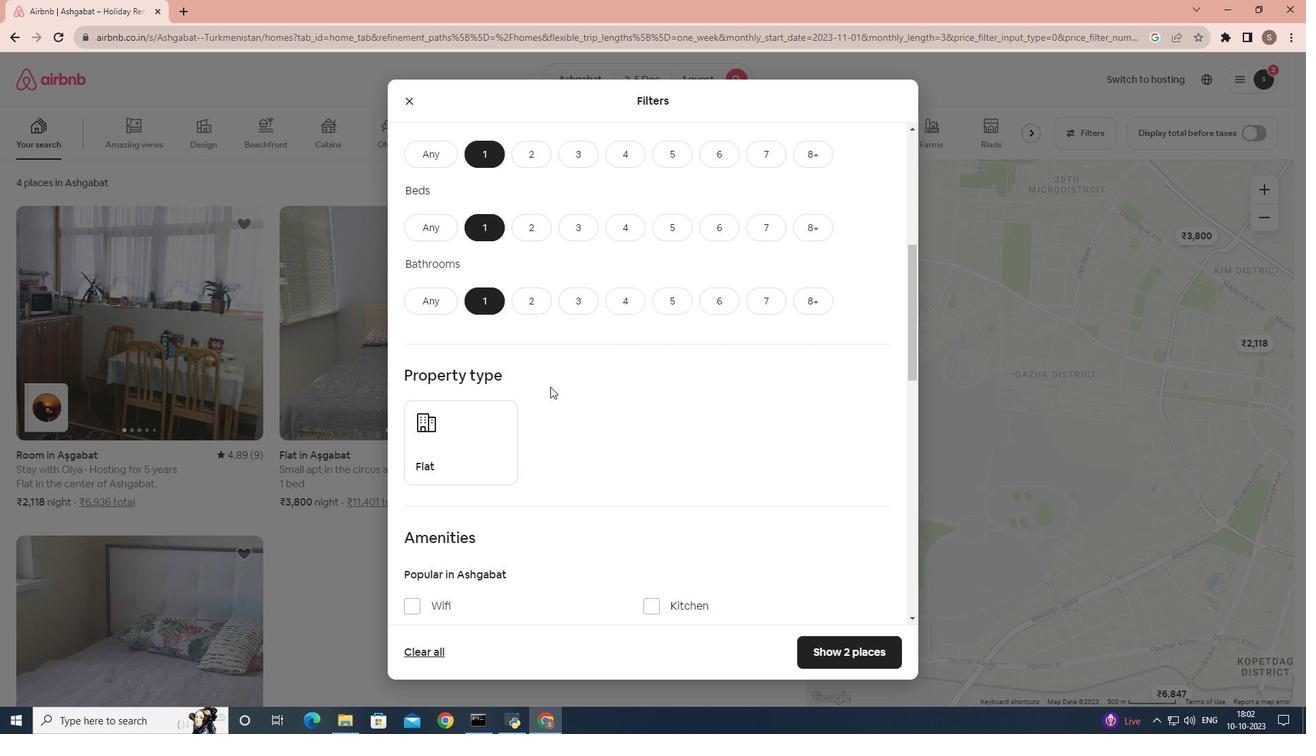 
Action: Mouse moved to (572, 419)
Screenshot: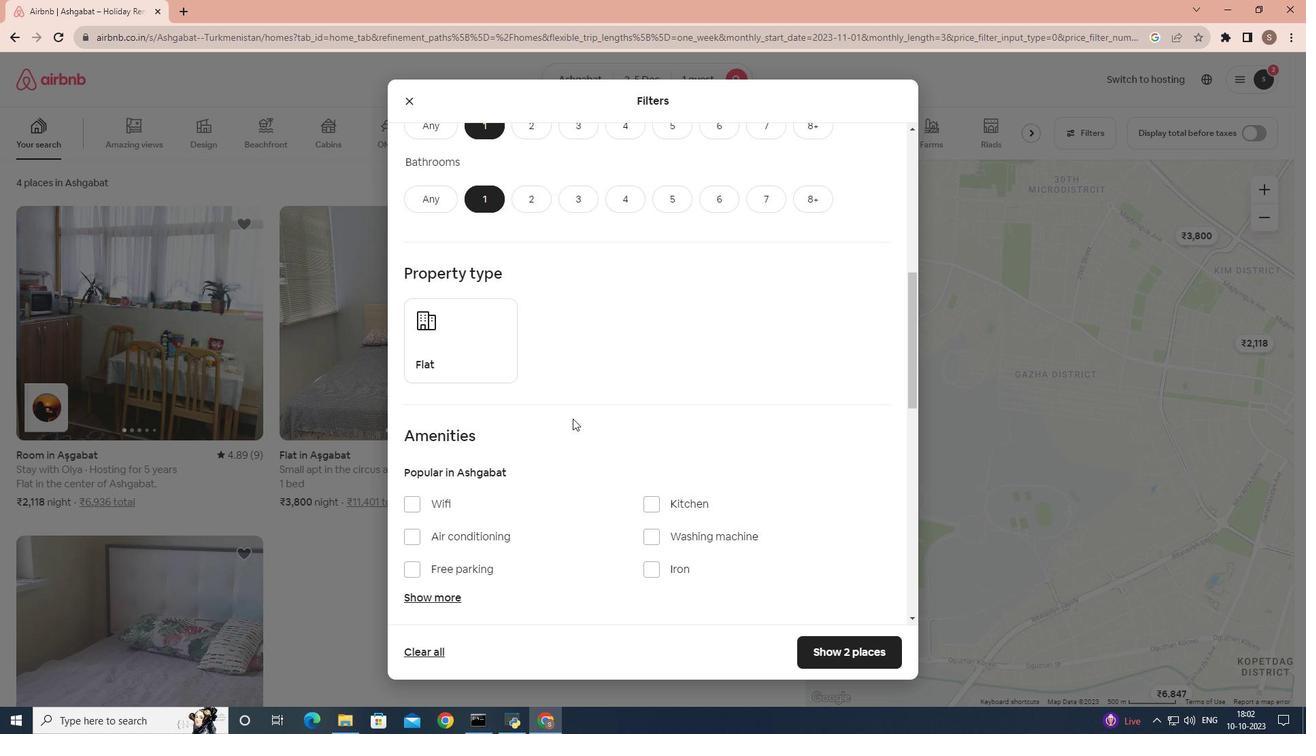 
Action: Mouse scrolled (572, 418) with delta (0, 0)
Screenshot: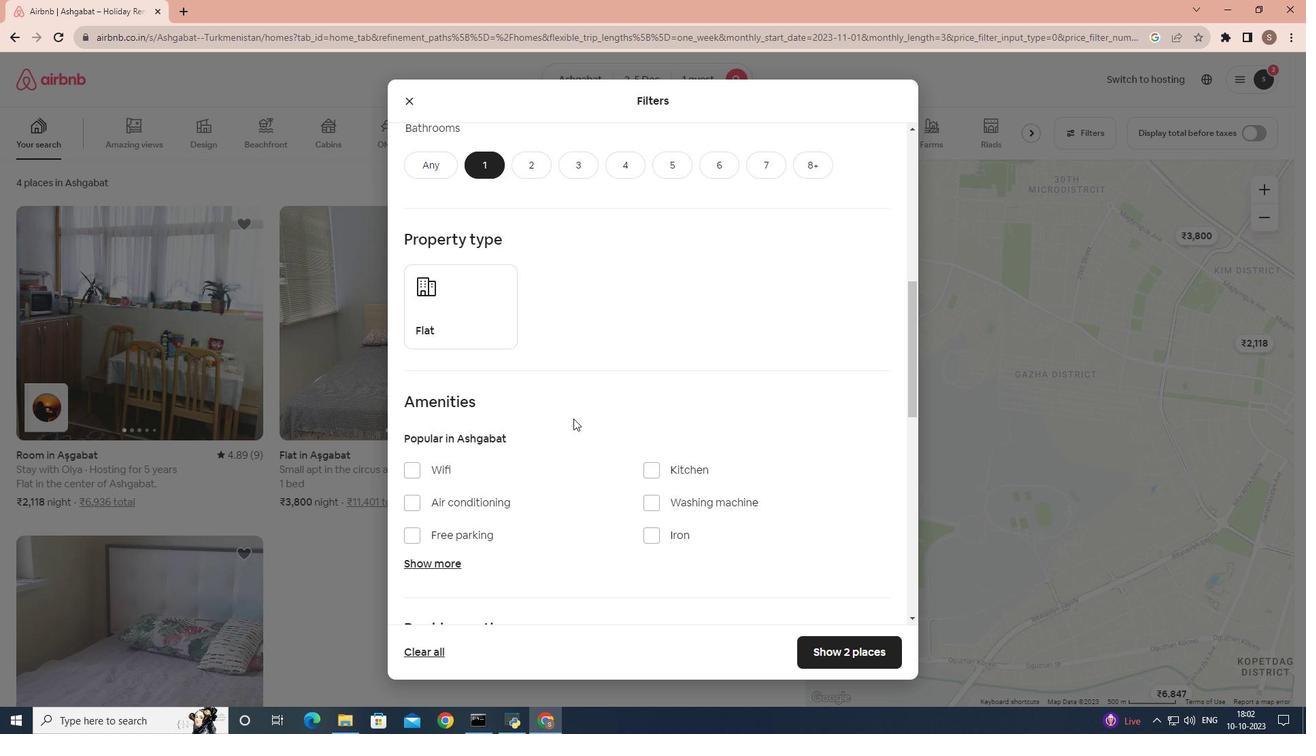 
Action: Mouse scrolled (572, 418) with delta (0, 0)
Screenshot: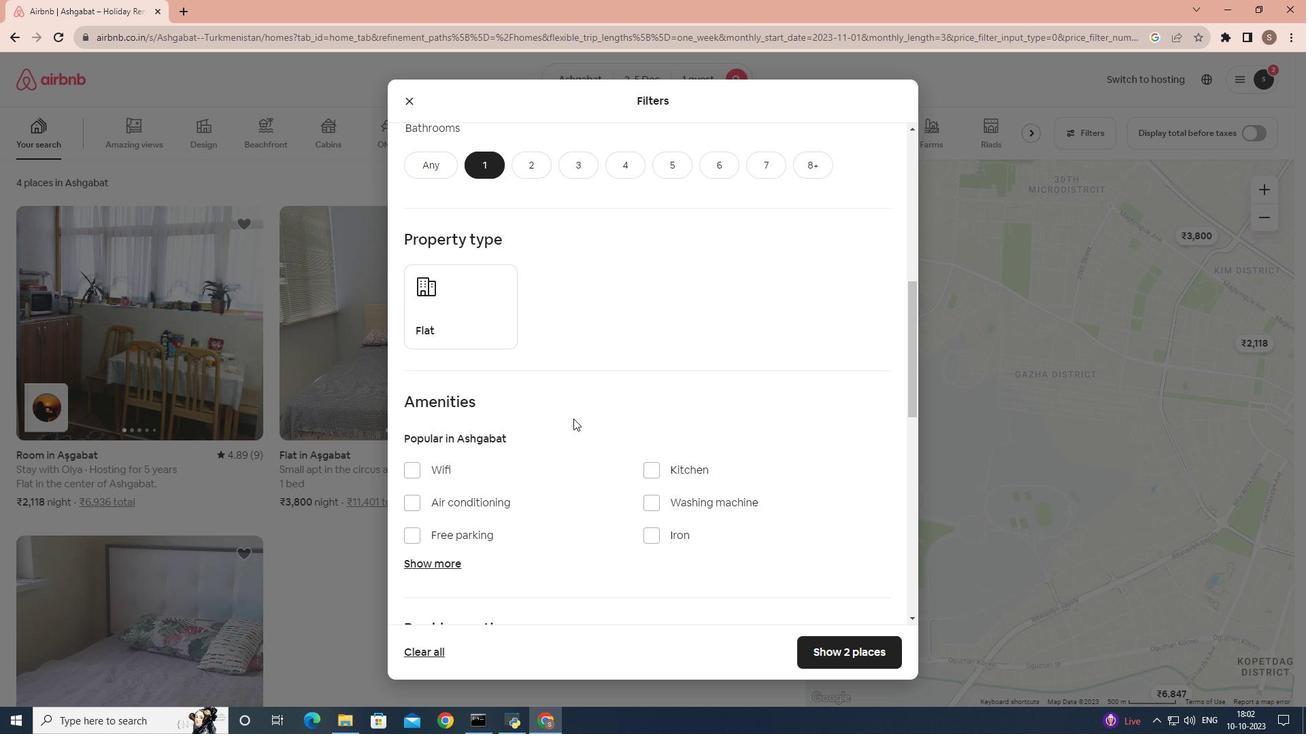 
Action: Mouse moved to (573, 419)
Screenshot: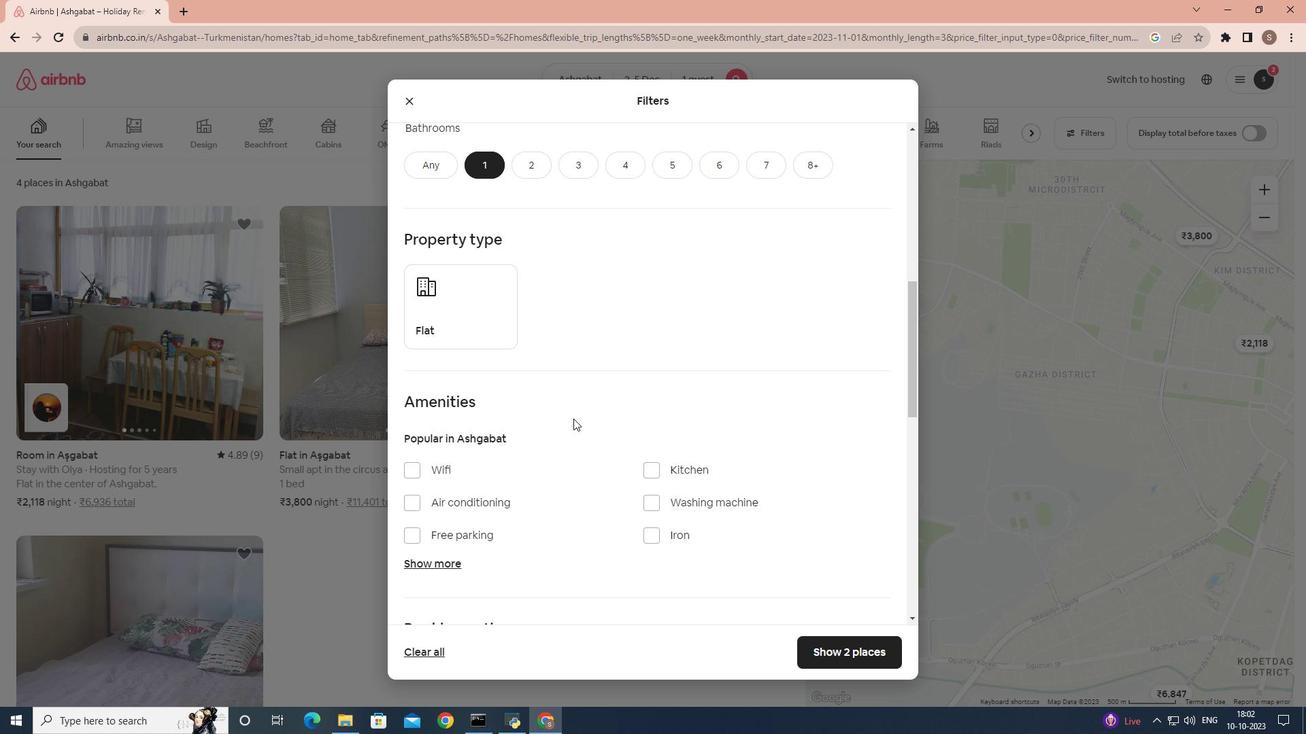 
Action: Mouse scrolled (573, 418) with delta (0, 0)
Screenshot: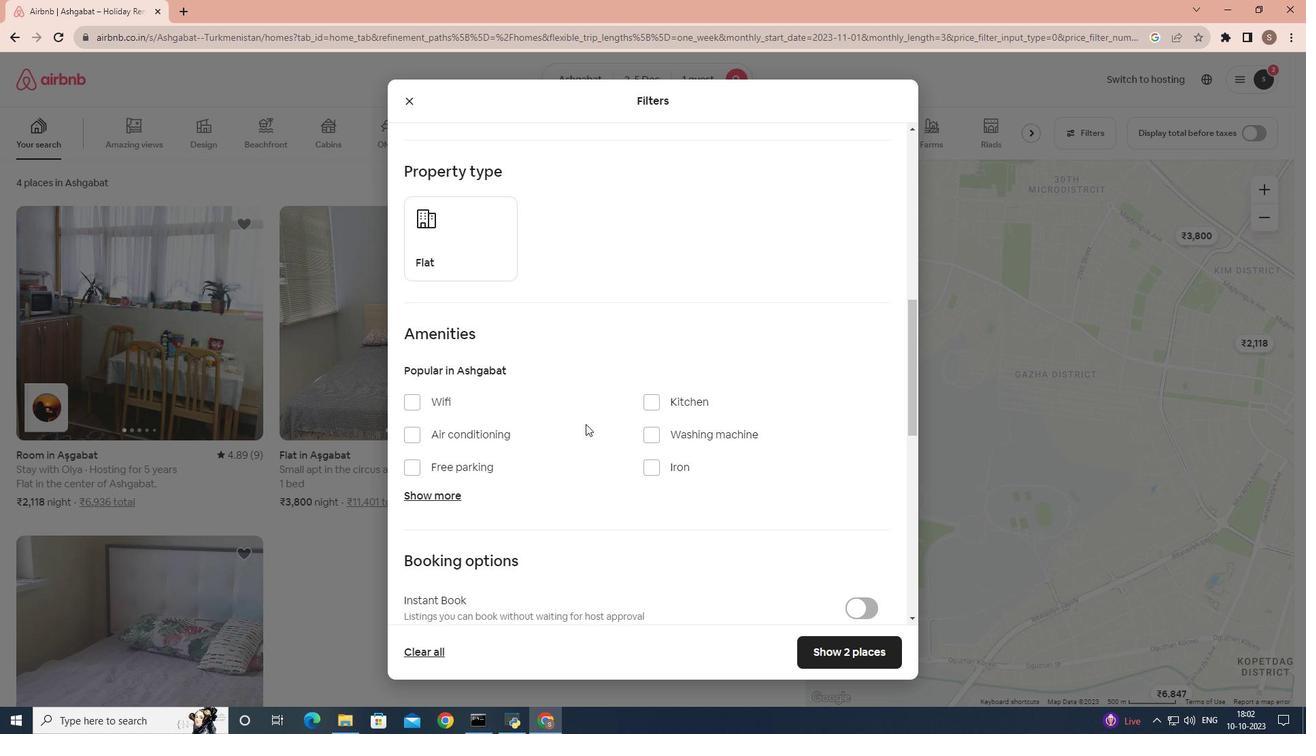 
Action: Mouse moved to (591, 443)
Screenshot: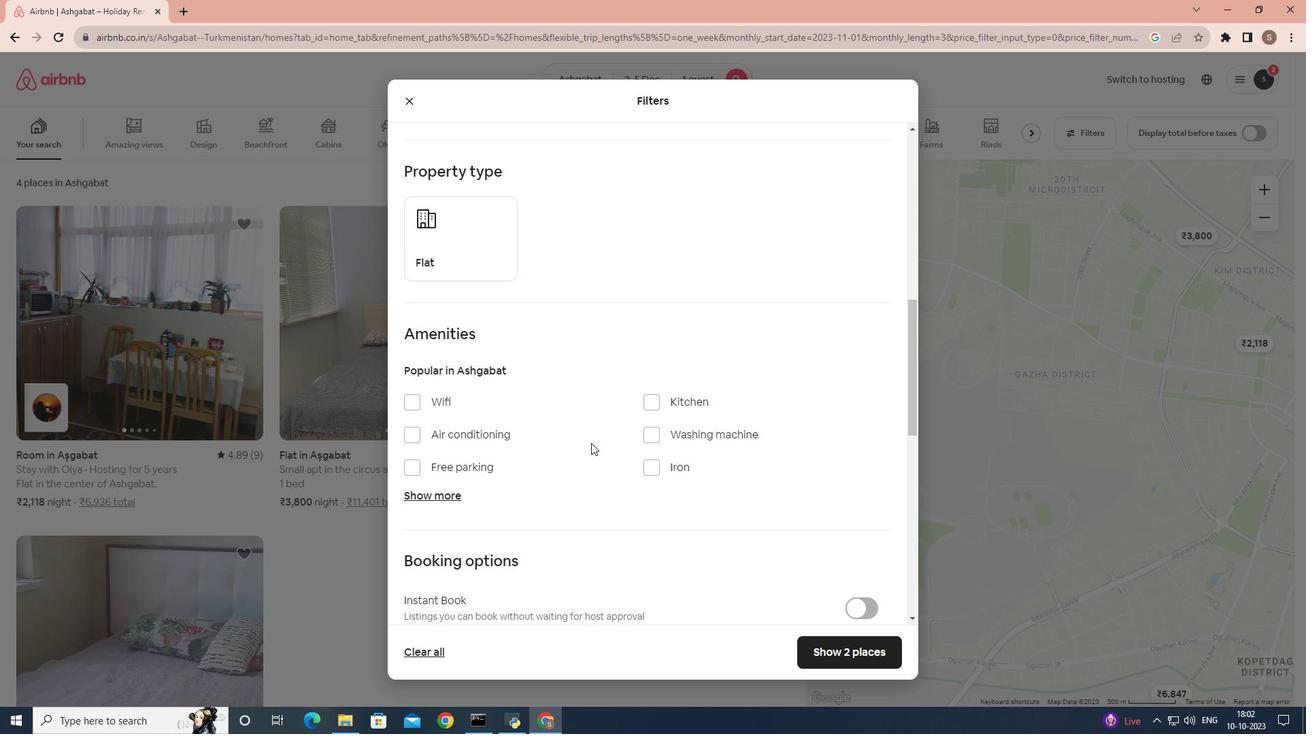 
Action: Mouse scrolled (591, 443) with delta (0, 0)
Screenshot: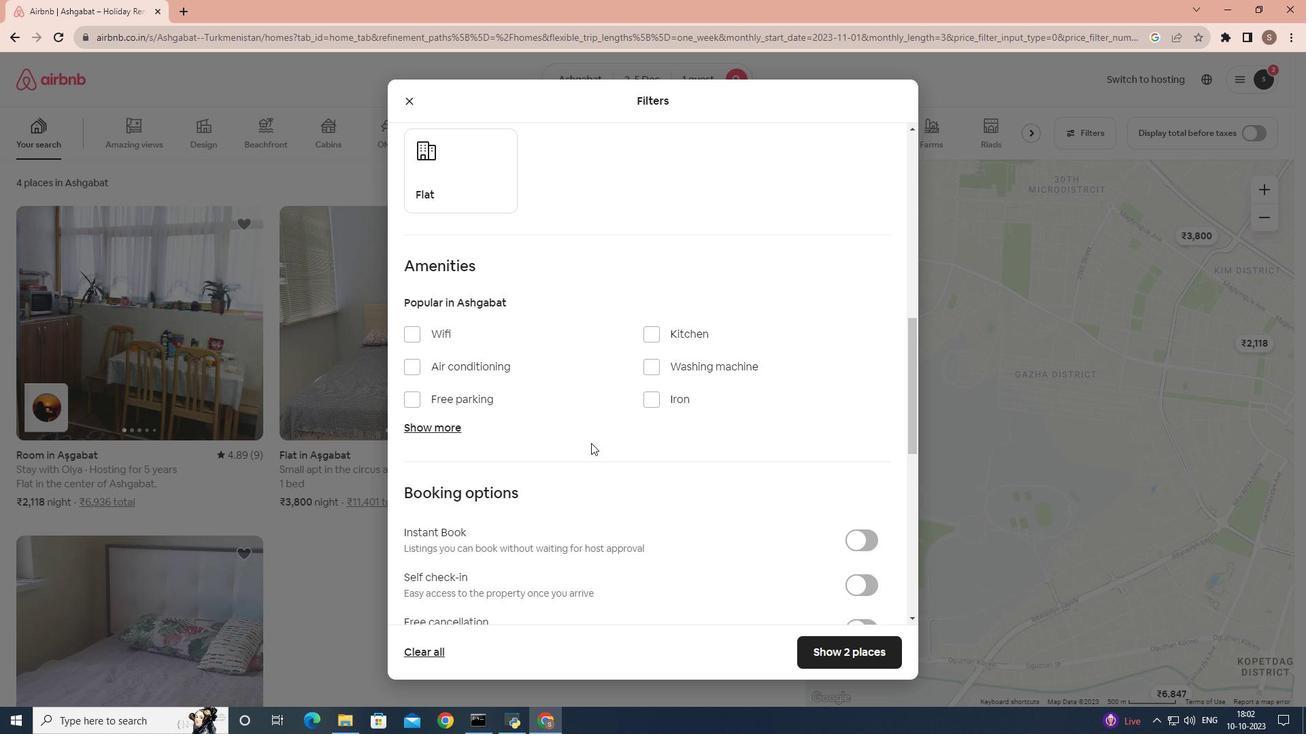 
Action: Mouse scrolled (591, 443) with delta (0, 0)
Screenshot: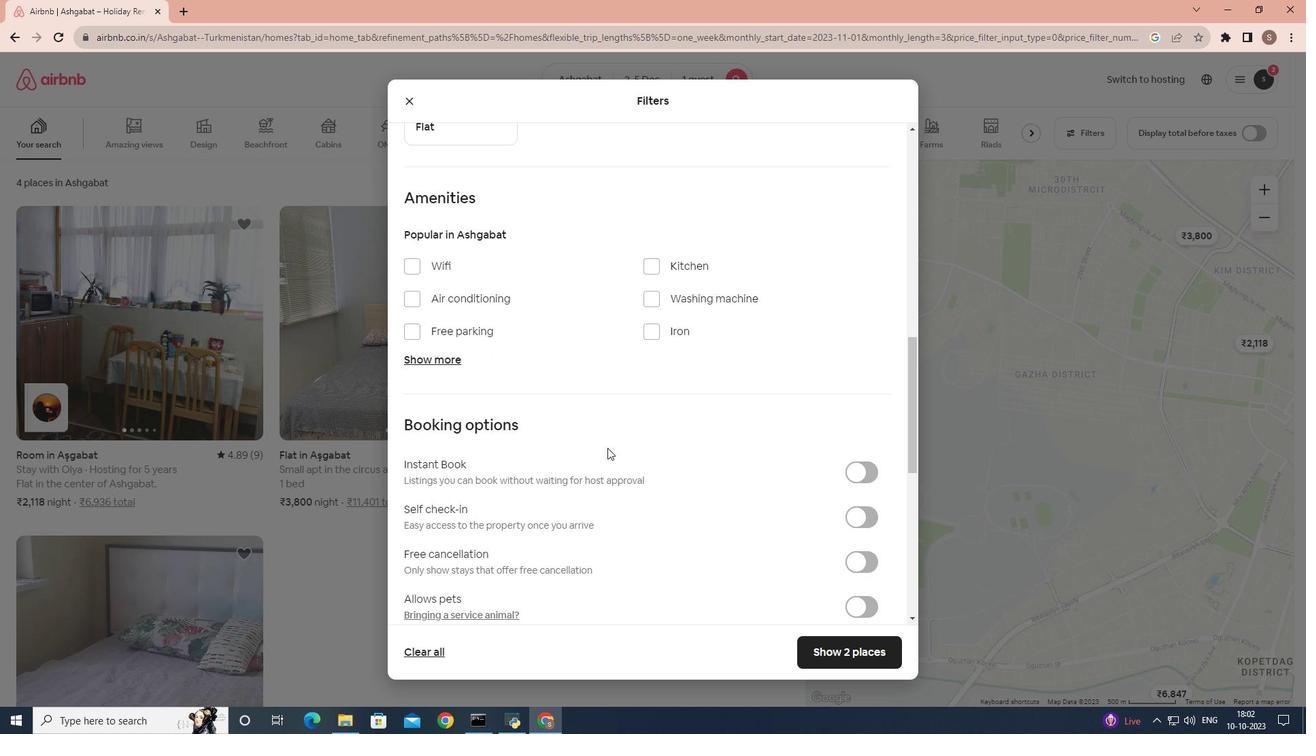 
Action: Mouse moved to (865, 515)
Screenshot: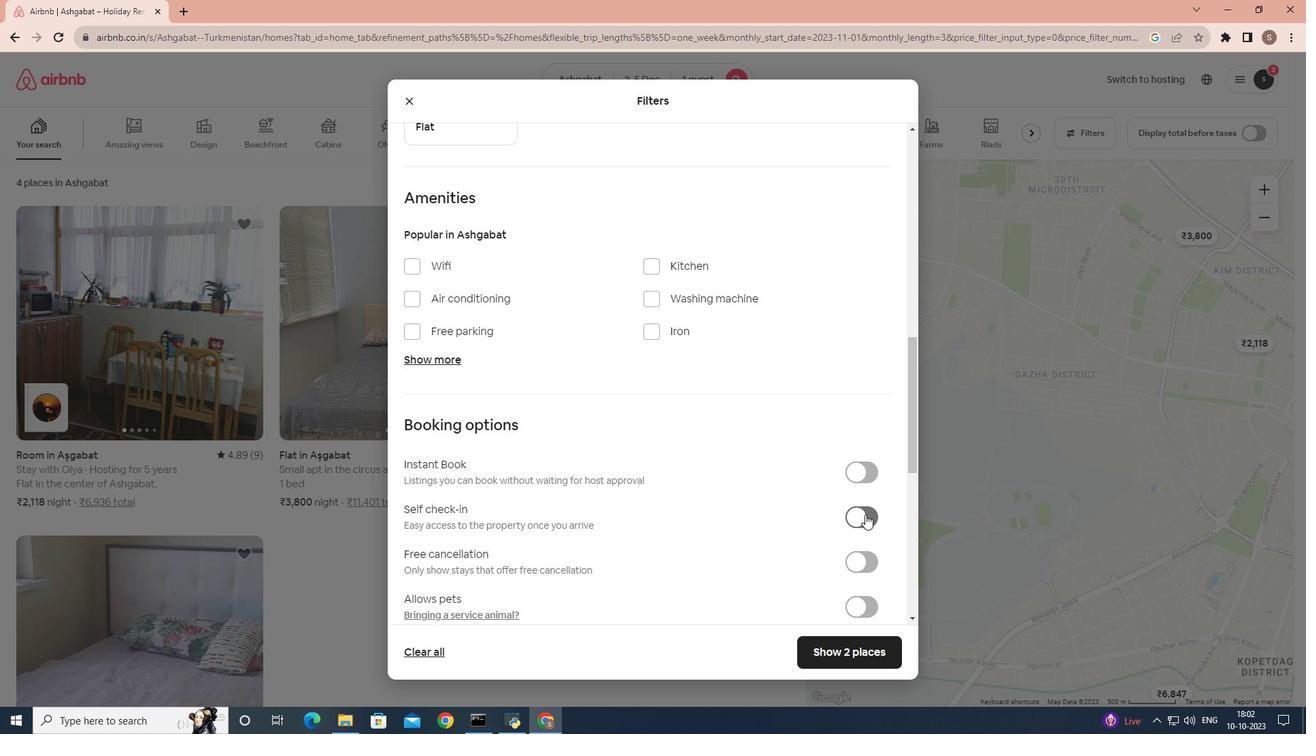 
Action: Mouse pressed left at (865, 515)
Screenshot: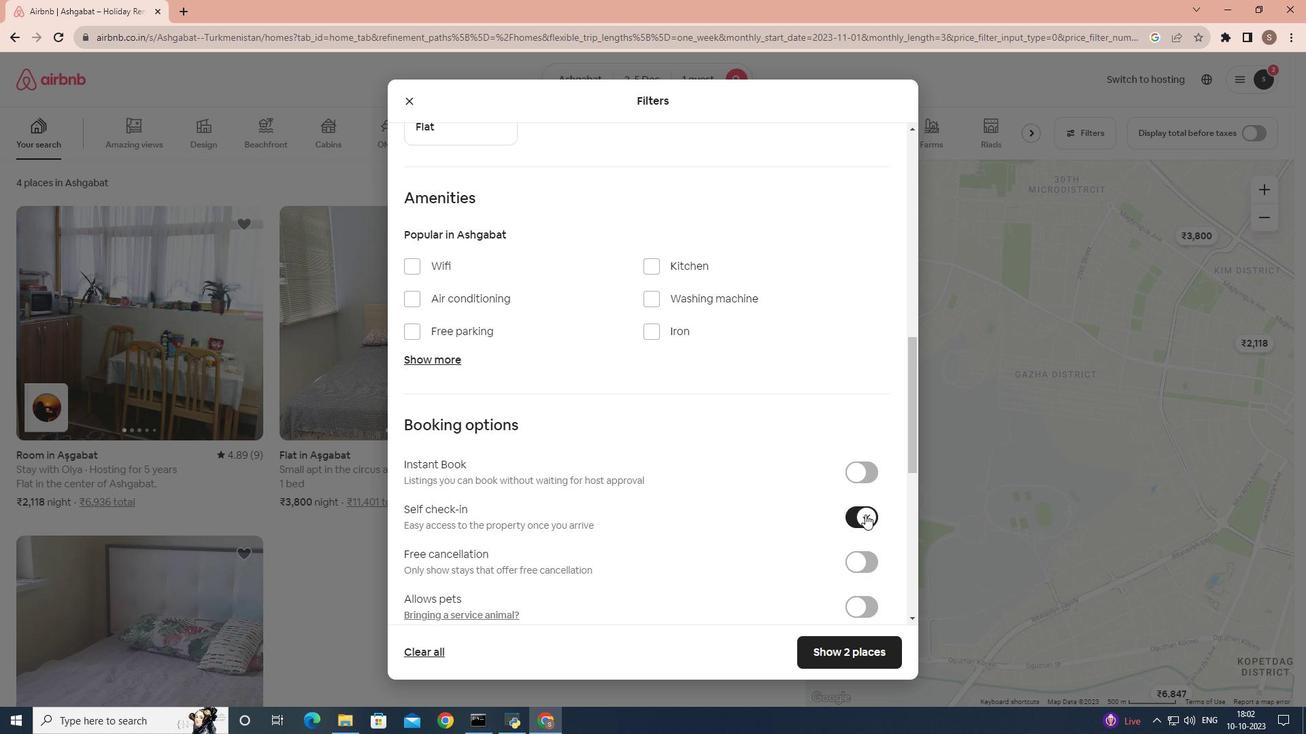 
Action: Mouse moved to (856, 550)
Screenshot: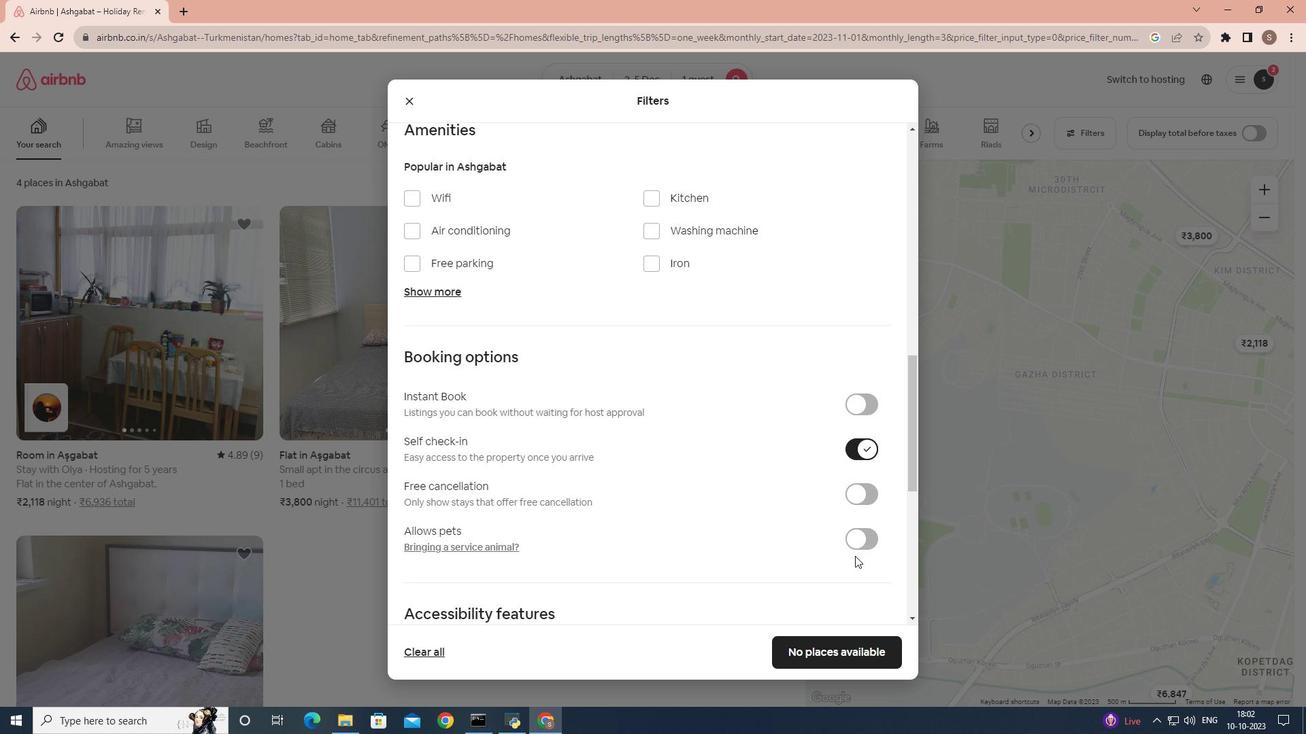 
Action: Mouse scrolled (856, 549) with delta (0, 0)
Screenshot: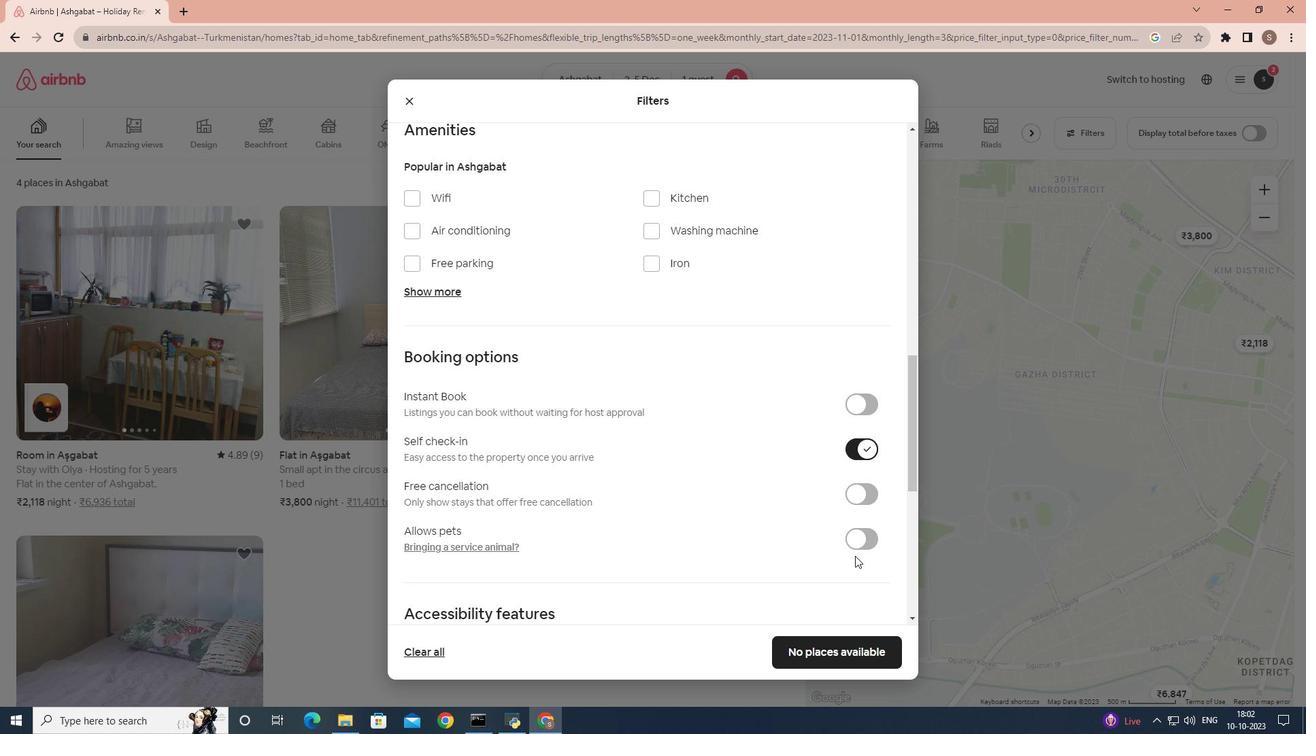 
Action: Mouse moved to (853, 558)
Screenshot: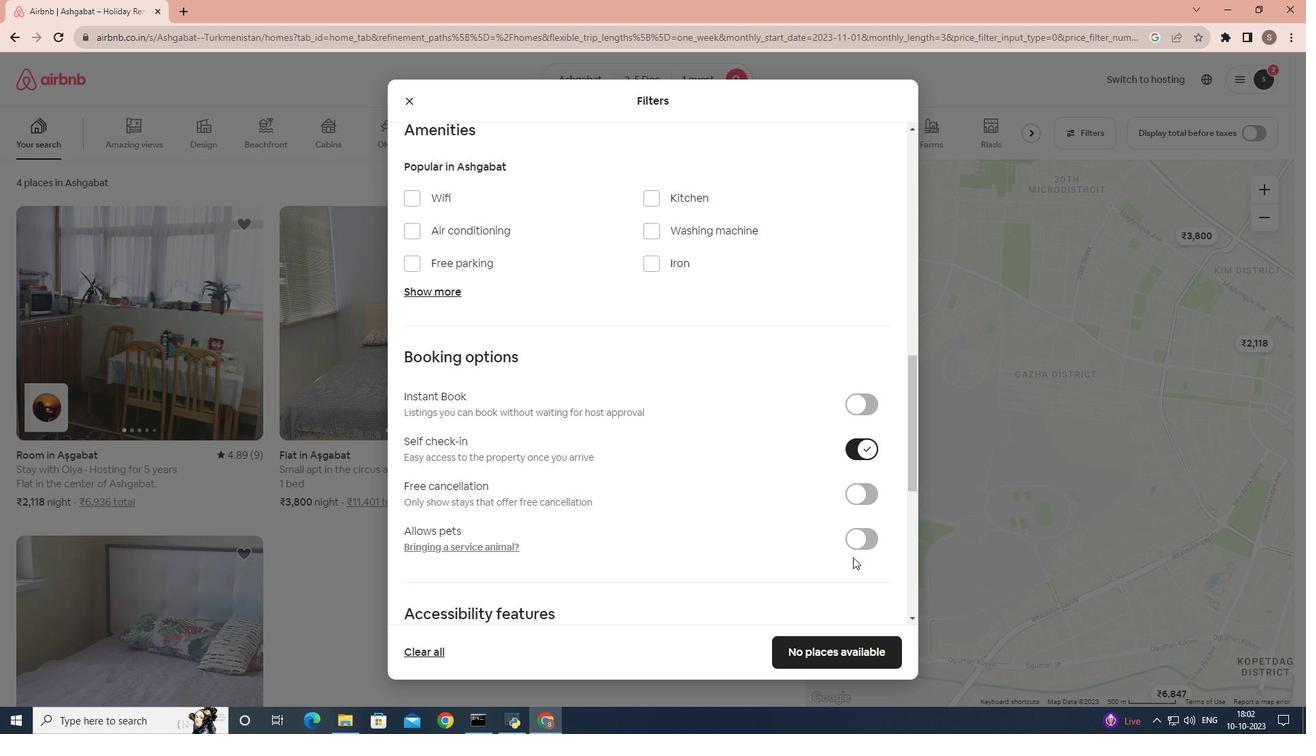 
